 Task: Create new contact,   with mail id: 'Emma.Williams@Yahoo.com', first name: 'Emma', Last name: 'Williams', Job Title: Chief Operating Officer, Phone number (305) 555-3456. Change life cycle stage to  'Lead' and lead status to 'New'. Add new company to the associated contact: www.allstate.com and type: Vendor. Logged in from softage.4@softage.net
Action: Mouse moved to (85, 61)
Screenshot: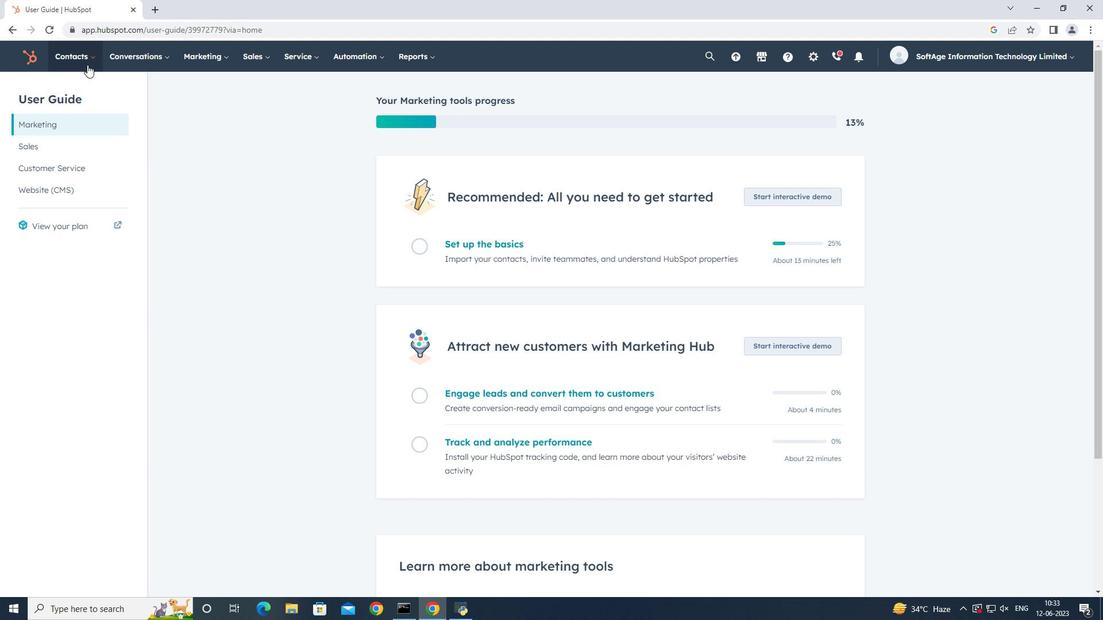 
Action: Mouse pressed left at (85, 61)
Screenshot: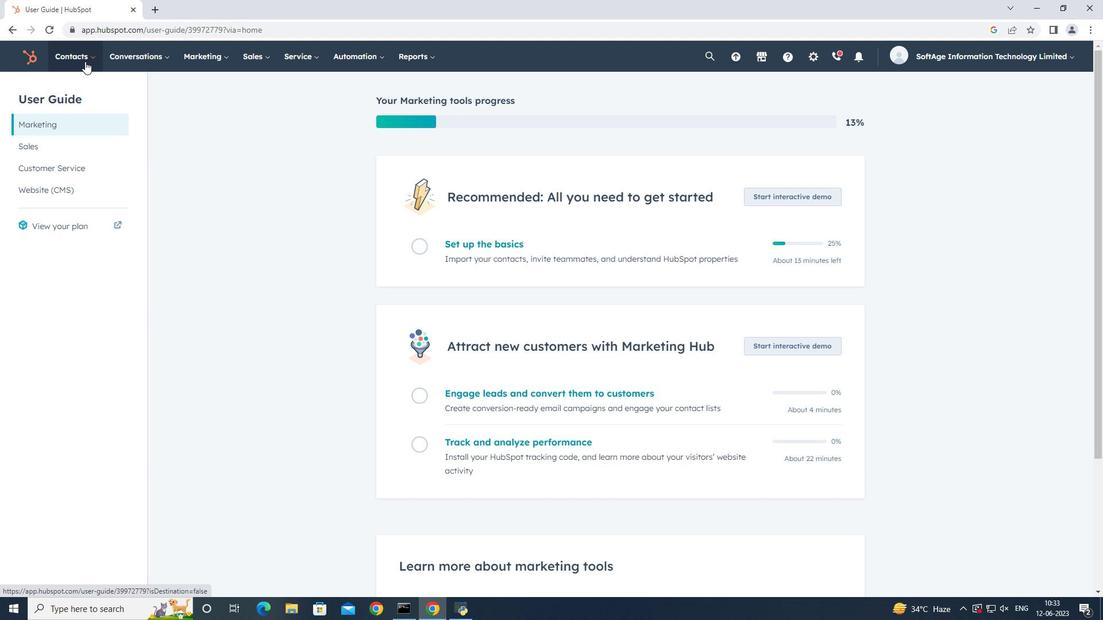 
Action: Mouse moved to (85, 87)
Screenshot: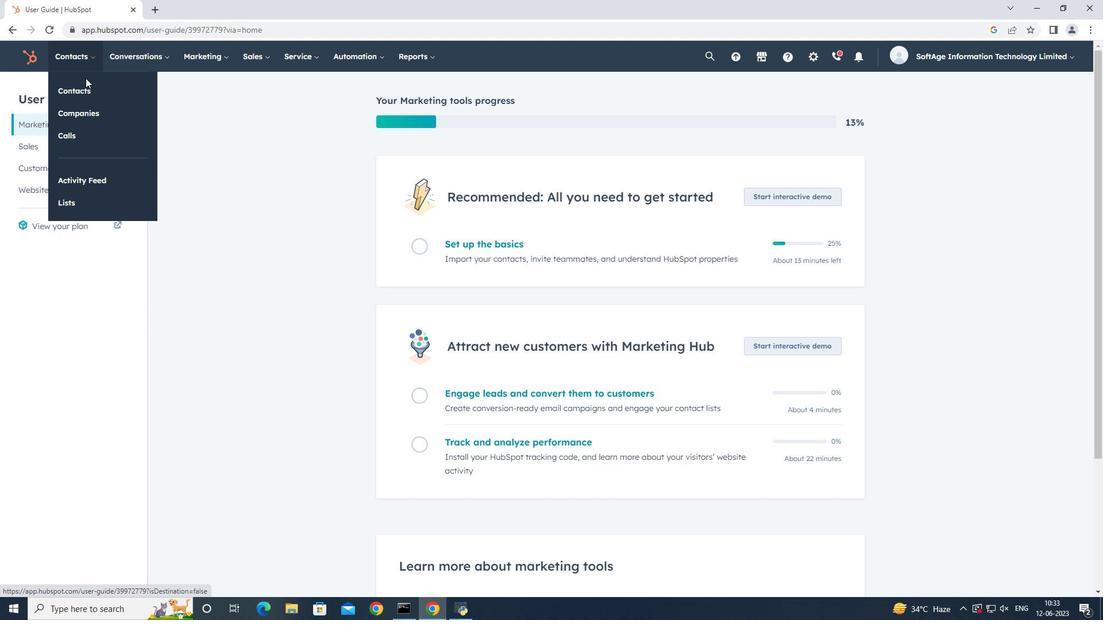 
Action: Mouse pressed left at (85, 87)
Screenshot: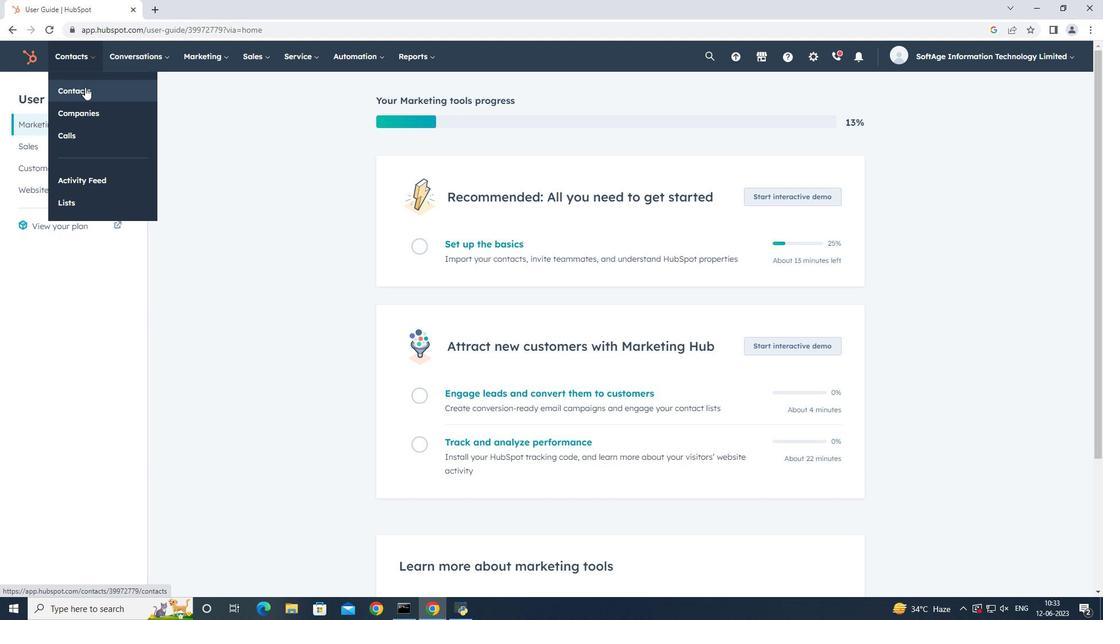 
Action: Mouse moved to (1034, 92)
Screenshot: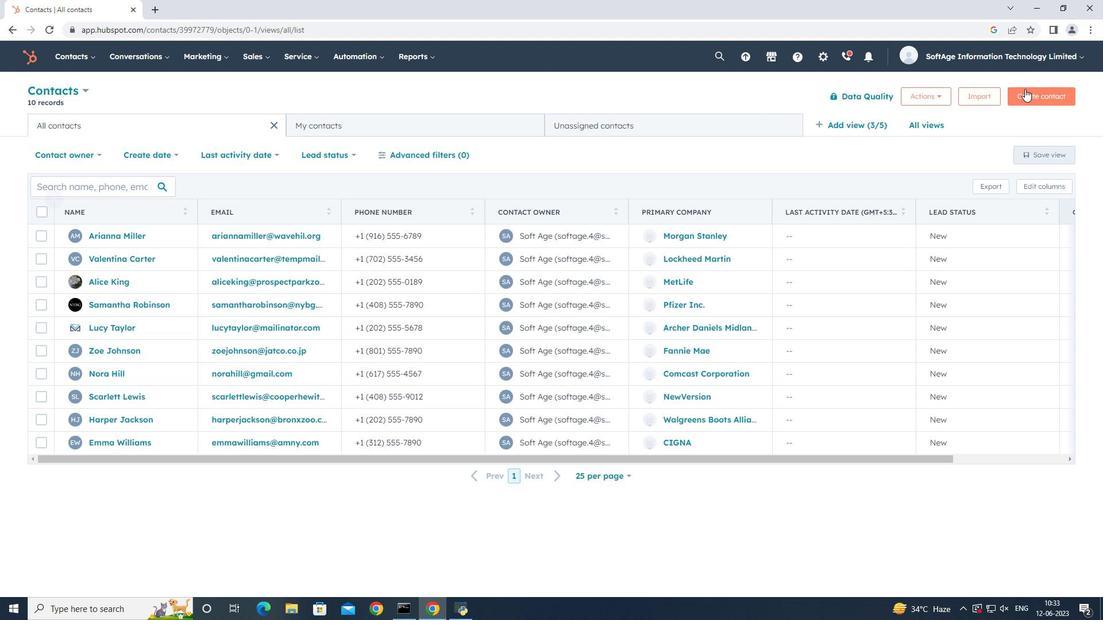 
Action: Mouse pressed left at (1034, 92)
Screenshot: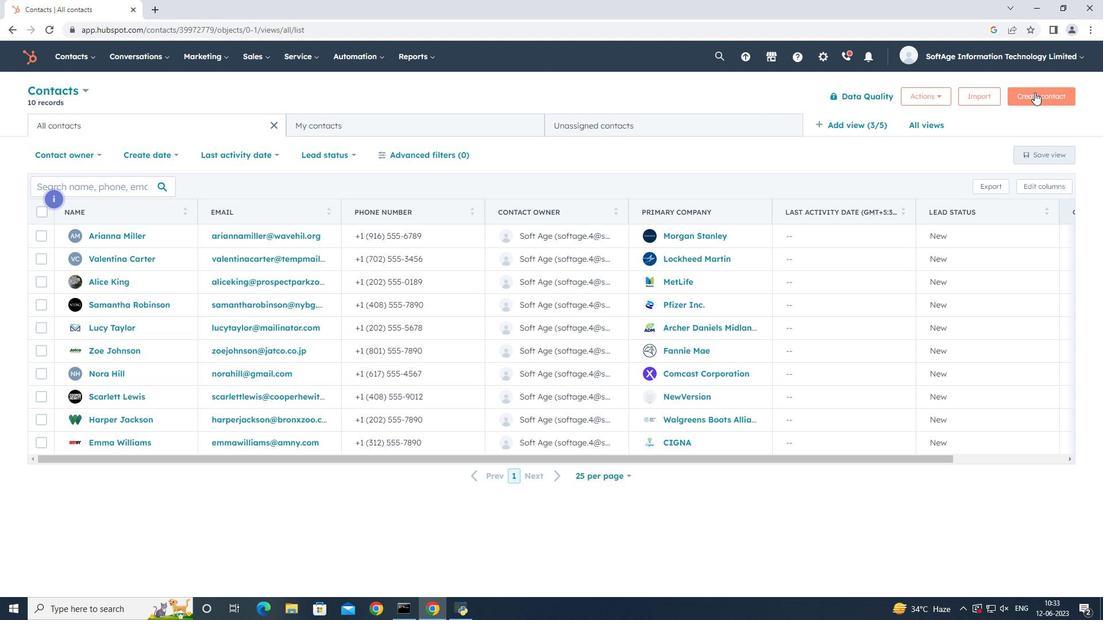 
Action: Mouse moved to (911, 148)
Screenshot: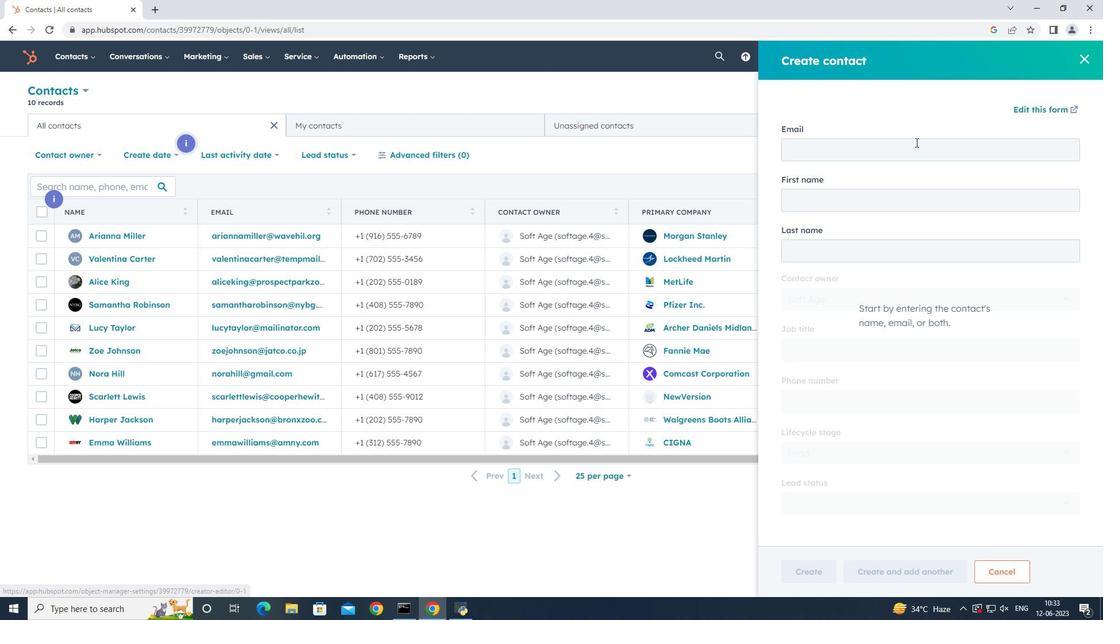 
Action: Mouse pressed left at (911, 148)
Screenshot: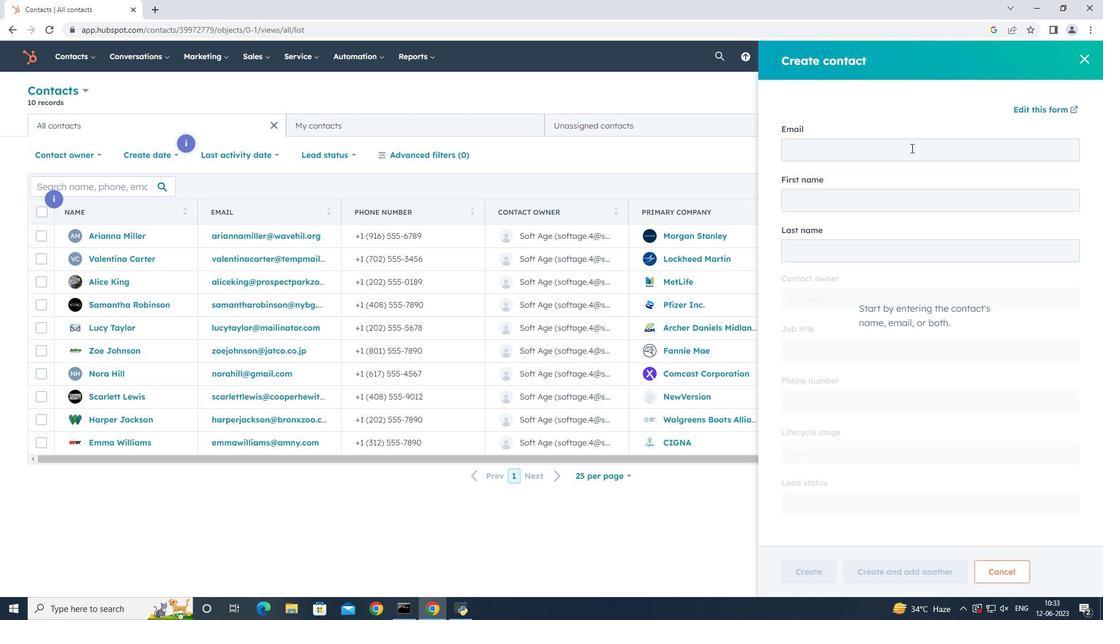 
Action: Key pressed <Key.shift>Emma.<Key.shift>Williams<Key.shift>@<Key.shift><Key.shift><Key.shift><Key.shift>Yahoo.com<Key.tab><Key.shift><Key.shift><Key.shift><Key.shift><Key.shift><Key.shift><Key.shift><Key.shift><Key.shift><Key.shift><Key.shift><Key.shift><Key.shift><Key.shift><Key.shift><Key.shift><Key.shift><Key.shift><Key.shift><Key.shift><Key.shift><Key.shift>Emma<Key.tab><Key.shift><Key.shift><Key.shift><Key.shift><Key.shift><Key.shift><Key.shift><Key.shift><Key.shift><Key.shift><Key.shift><Key.shift><Key.shift><Key.shift><Key.shift><Key.shift><Key.shift><Key.shift><Key.shift><Key.shift><Key.shift><Key.shift><Key.shift><Key.shift><Key.shift><Key.shift><Key.shift><Key.shift><Key.shift><Key.shift><Key.shift><Key.shift>Williams
Screenshot: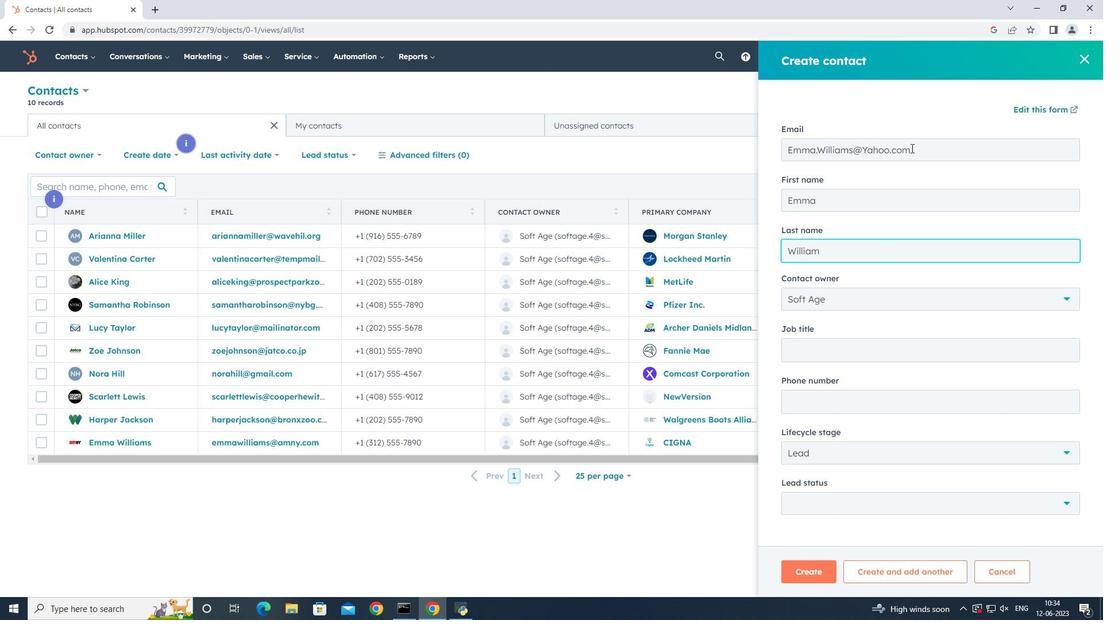 
Action: Mouse moved to (937, 350)
Screenshot: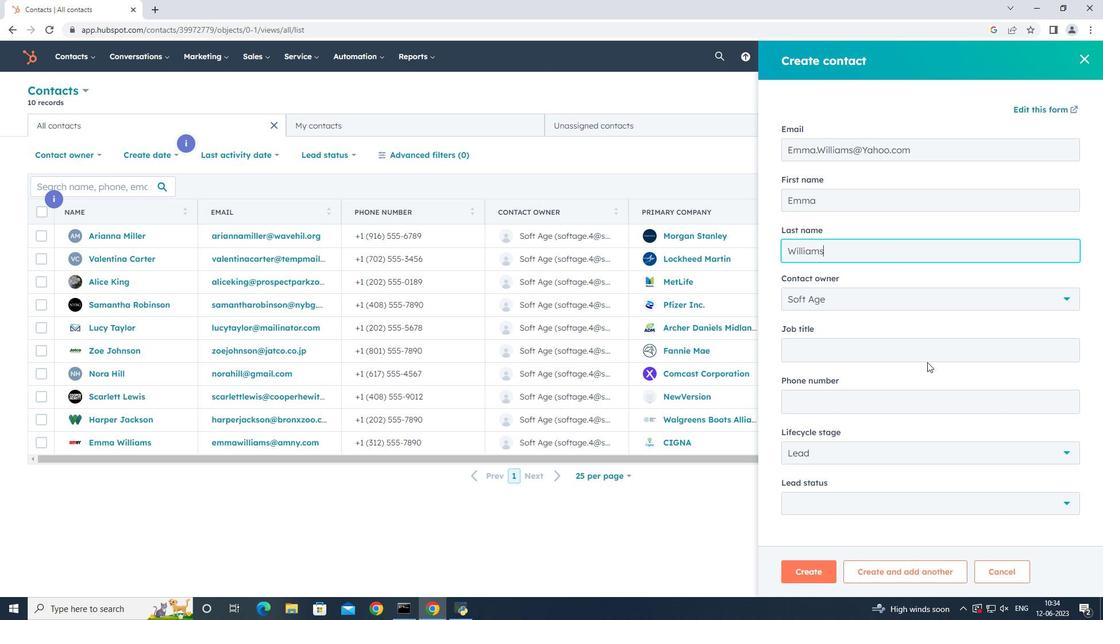 
Action: Mouse pressed left at (937, 350)
Screenshot: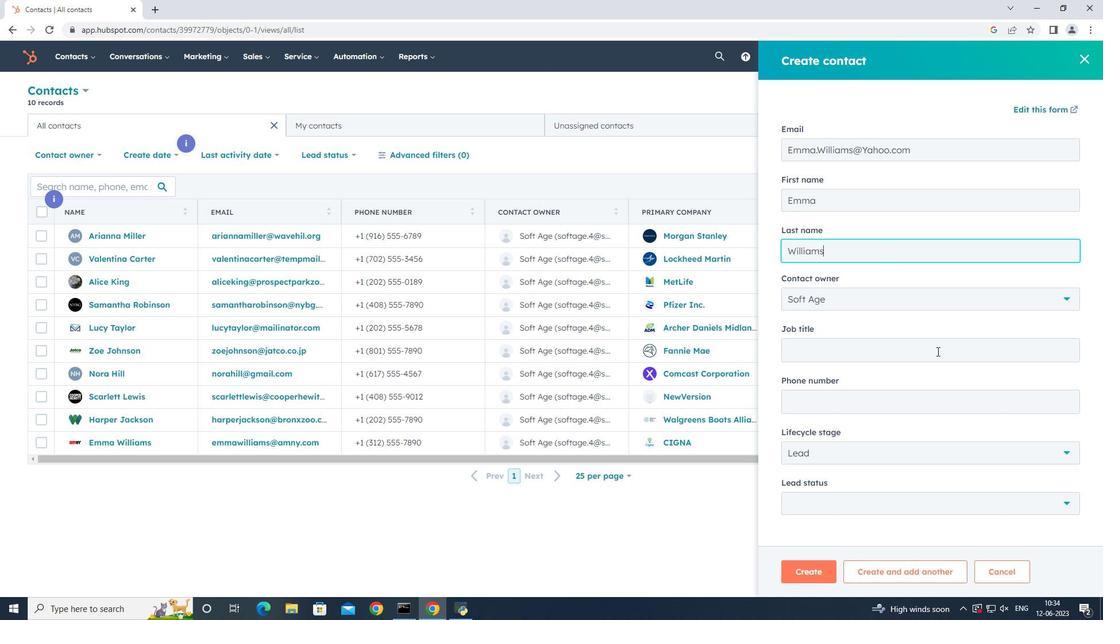 
Action: Key pressed <Key.shift><Key.shift><Key.shift><Key.shift><Key.shift><Key.shift><Key.shift><Key.shift><Key.shift><Key.shift><Key.shift><Key.shift><Key.shift><Key.shift><Key.shift>Chief<Key.space><Key.shift_r><Key.shift_r><Key.shift_r><Key.shift_r><Key.shift_r><Key.shift_r><Key.shift_r><Key.shift_r><Key.shift_r><Key.shift_r><Key.shift_r><Key.shift_r>Operating<Key.space><Key.shift_r><Key.shift_r><Key.shift_r><Key.shift_r><Key.shift_r><Key.shift_r><Key.shift_r><Key.shift_r><Key.shift_r><Key.shift_r><Key.shift_r><Key.shift_r><Key.shift_r><Key.shift_r><Key.shift_r>Officer
Screenshot: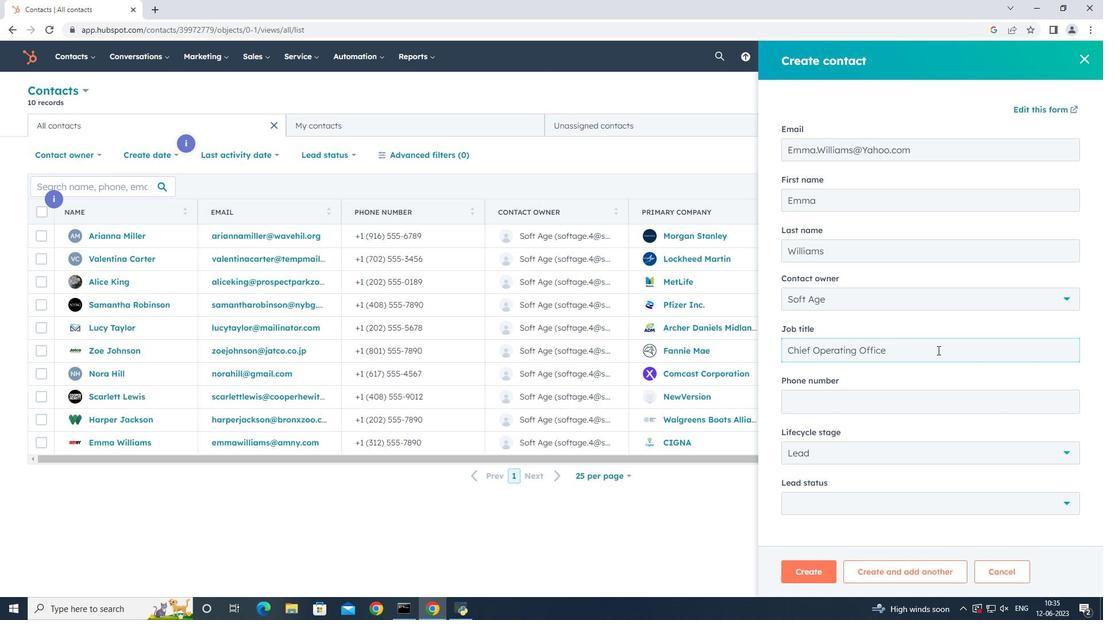 
Action: Mouse moved to (922, 394)
Screenshot: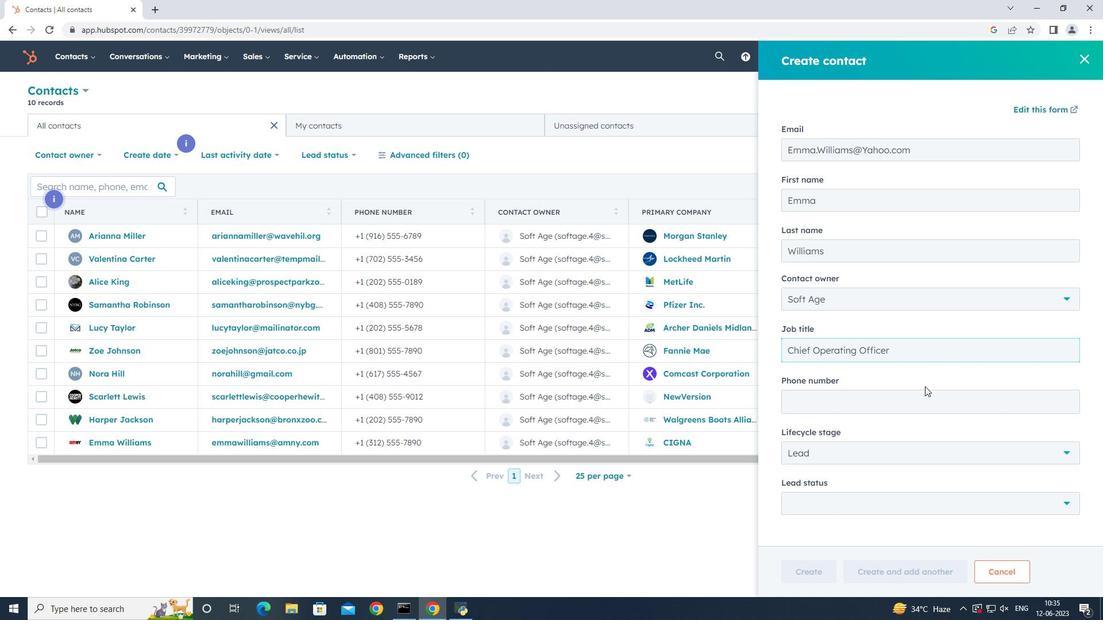 
Action: Mouse pressed left at (922, 394)
Screenshot: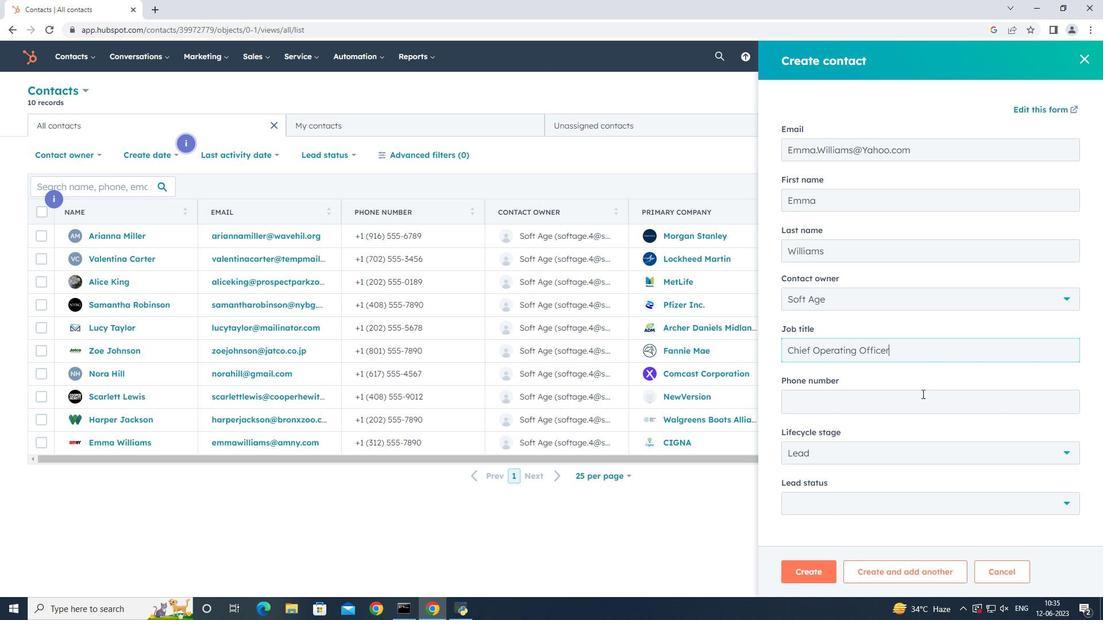 
Action: Key pressed 3055553456
Screenshot: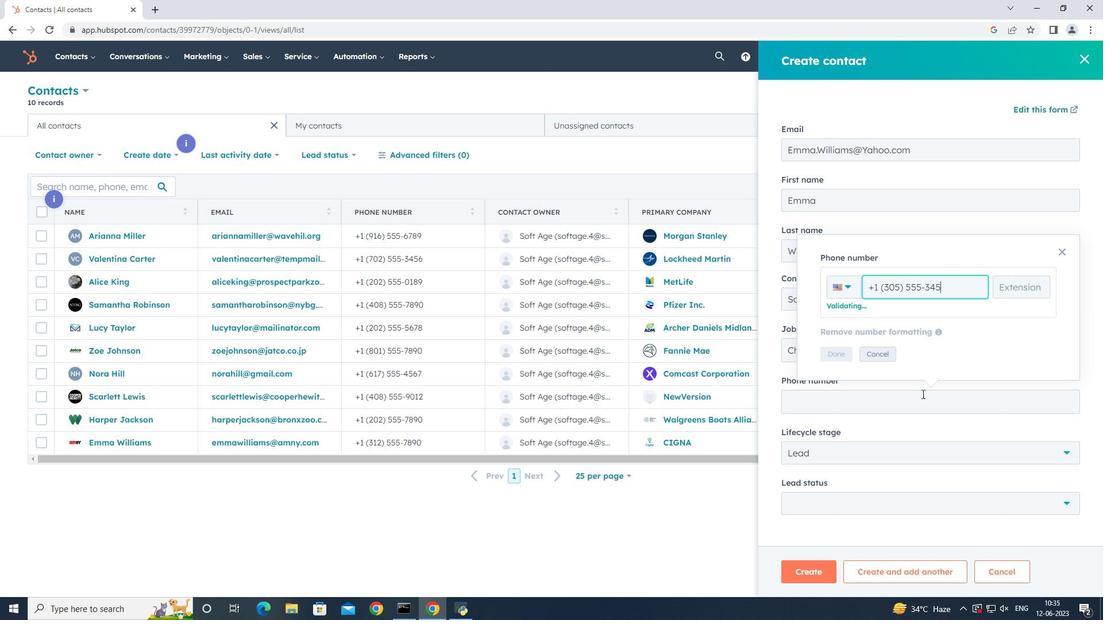 
Action: Mouse moved to (835, 351)
Screenshot: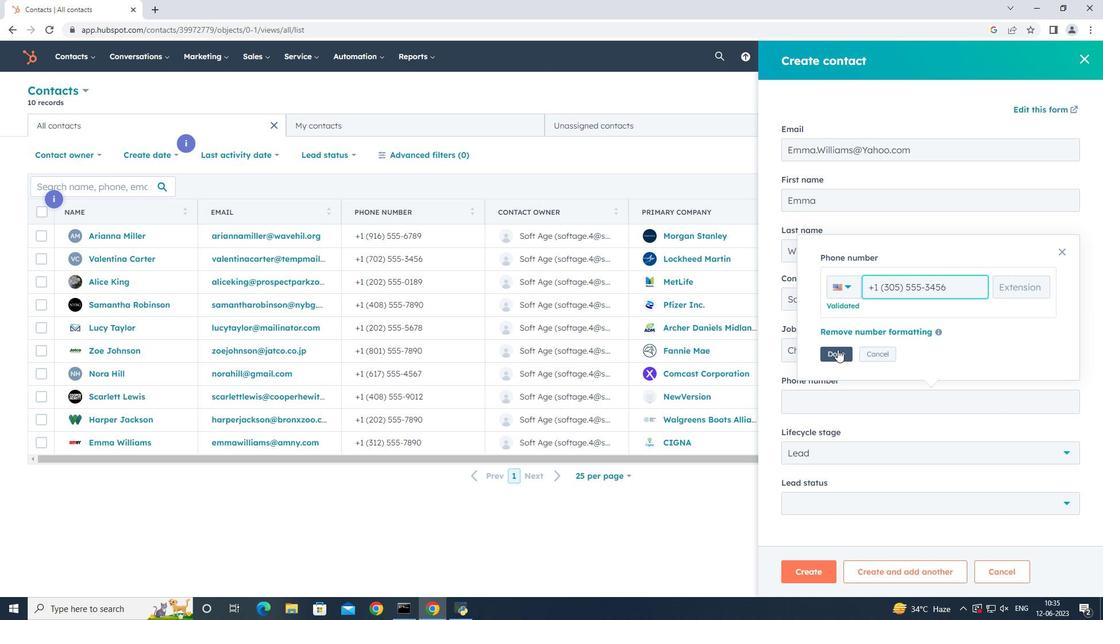 
Action: Mouse pressed left at (835, 351)
Screenshot: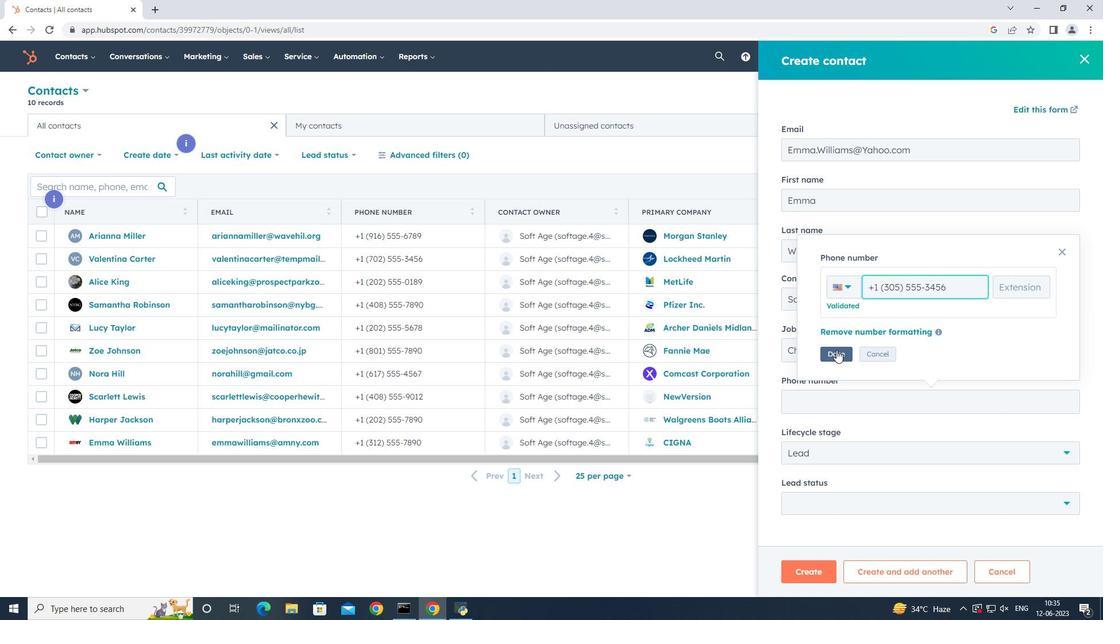
Action: Mouse moved to (917, 460)
Screenshot: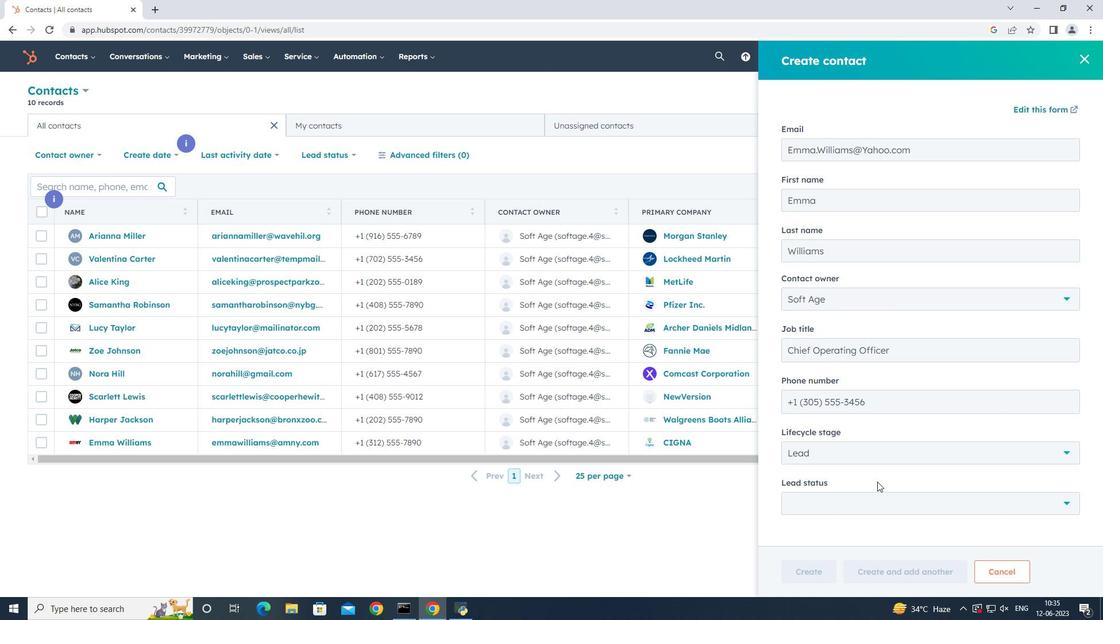 
Action: Mouse pressed left at (917, 460)
Screenshot: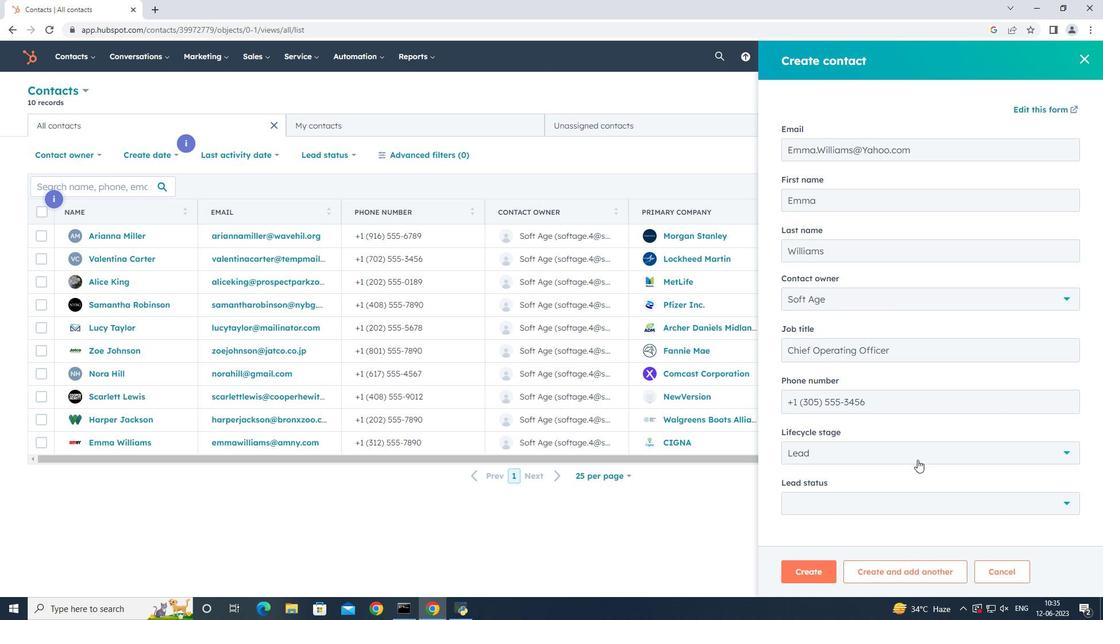
Action: Mouse moved to (912, 350)
Screenshot: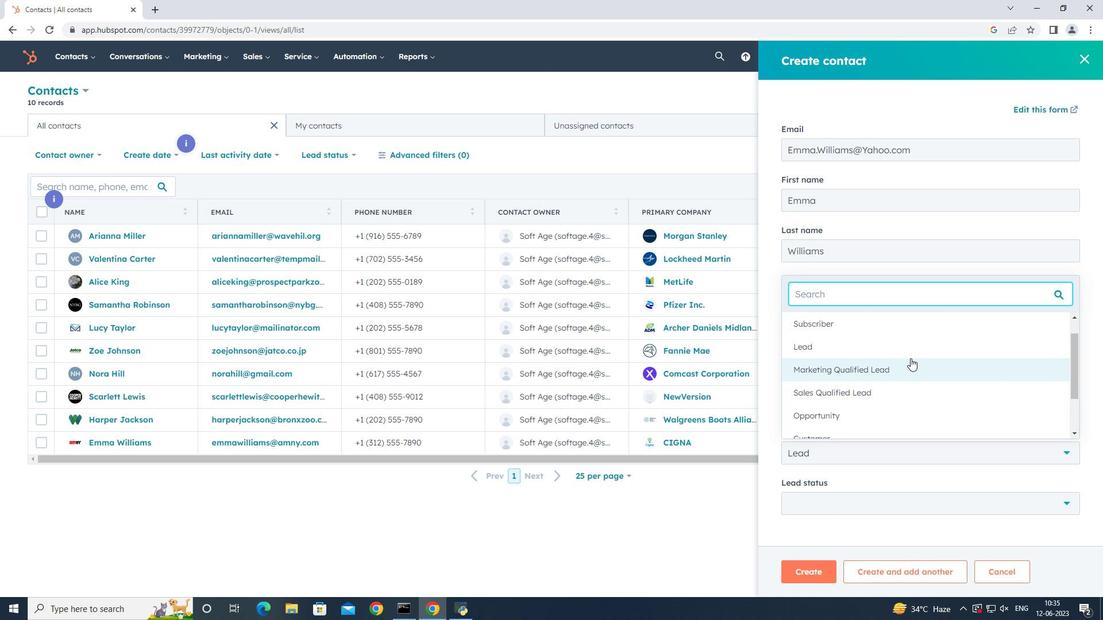 
Action: Mouse pressed left at (912, 350)
Screenshot: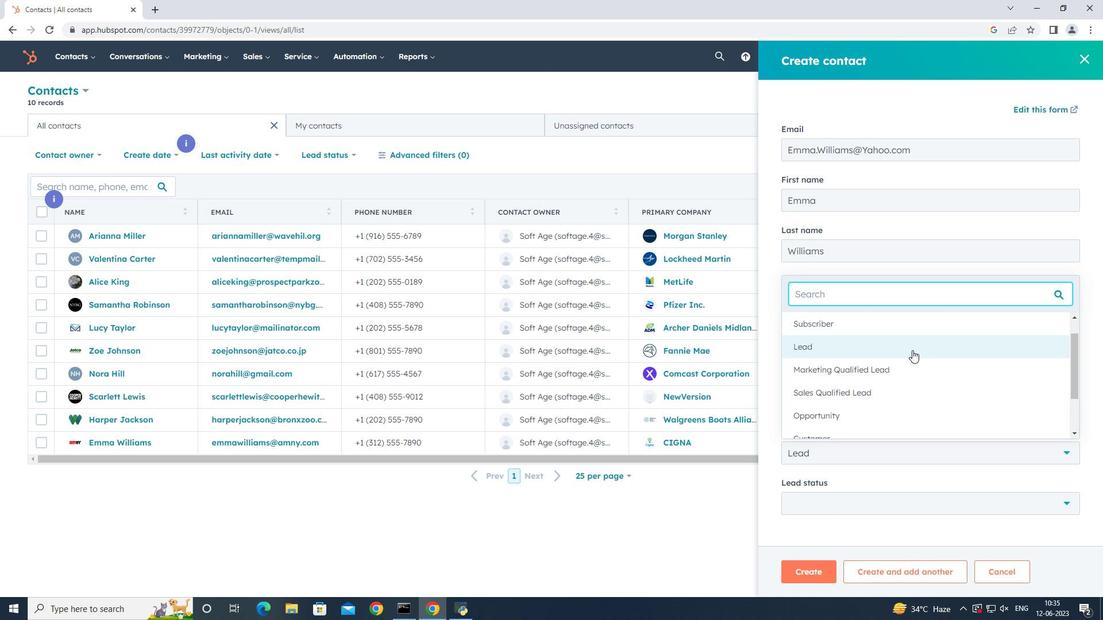 
Action: Mouse moved to (888, 522)
Screenshot: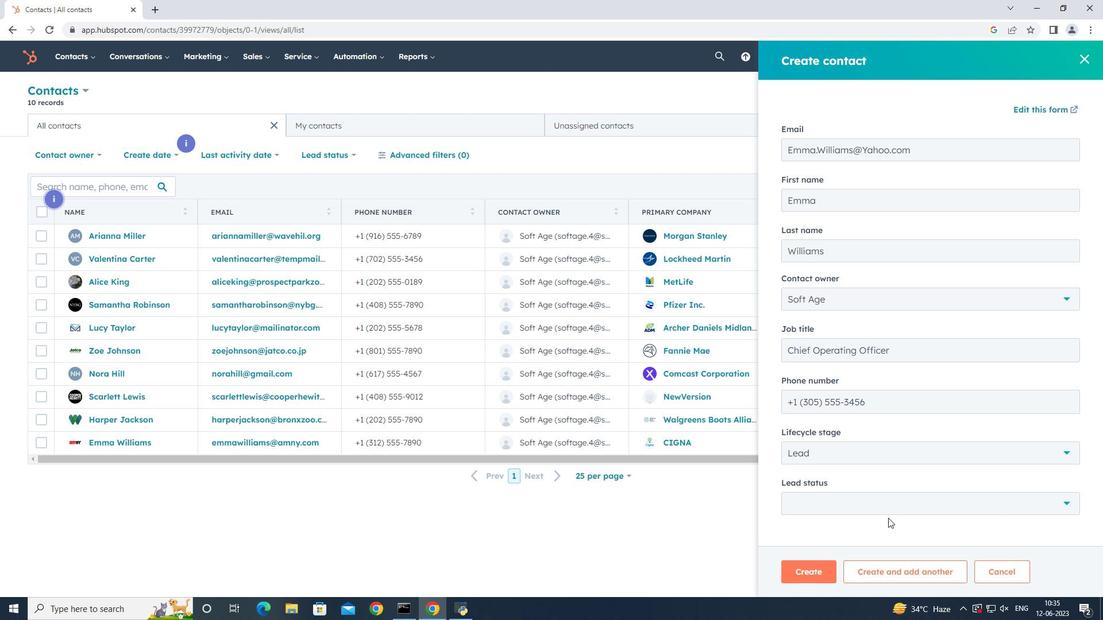 
Action: Mouse pressed left at (888, 522)
Screenshot: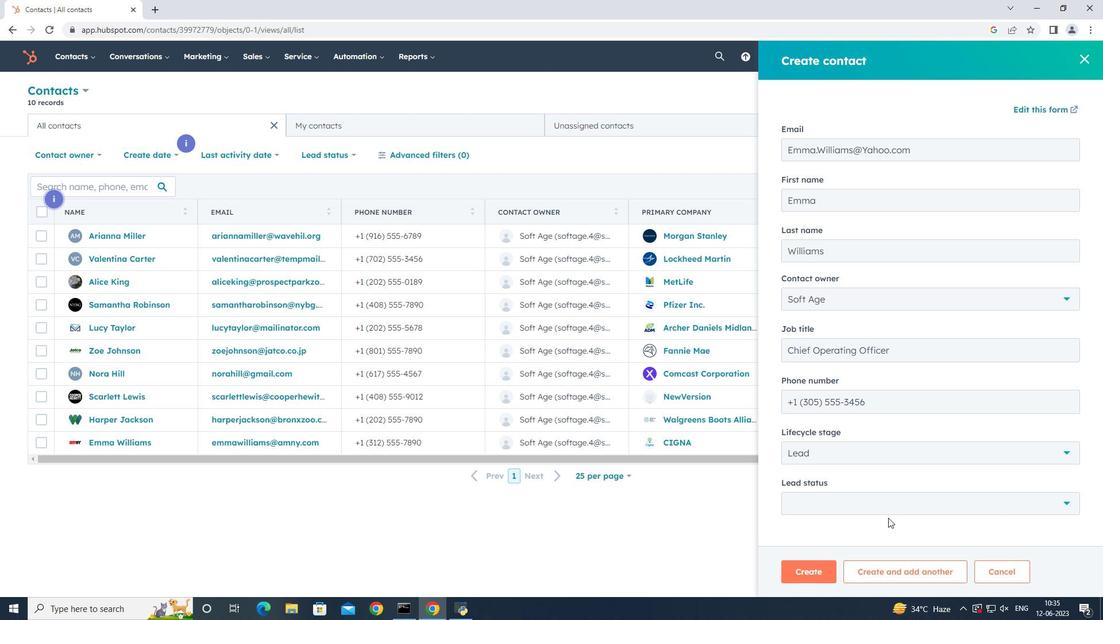 
Action: Mouse moved to (901, 503)
Screenshot: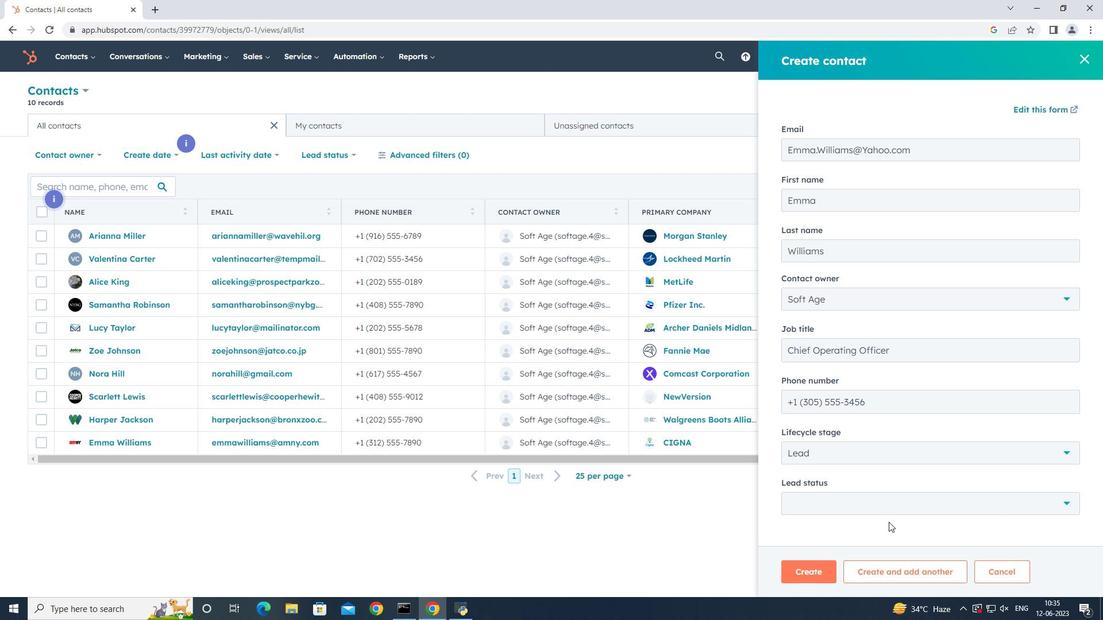 
Action: Mouse pressed left at (901, 503)
Screenshot: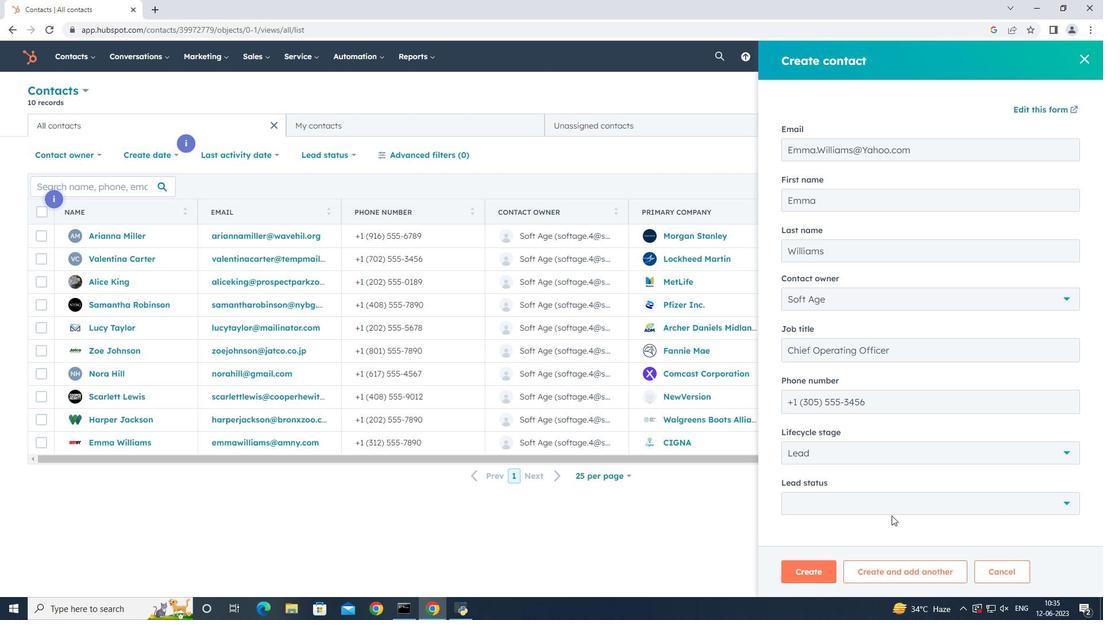 
Action: Mouse moved to (909, 394)
Screenshot: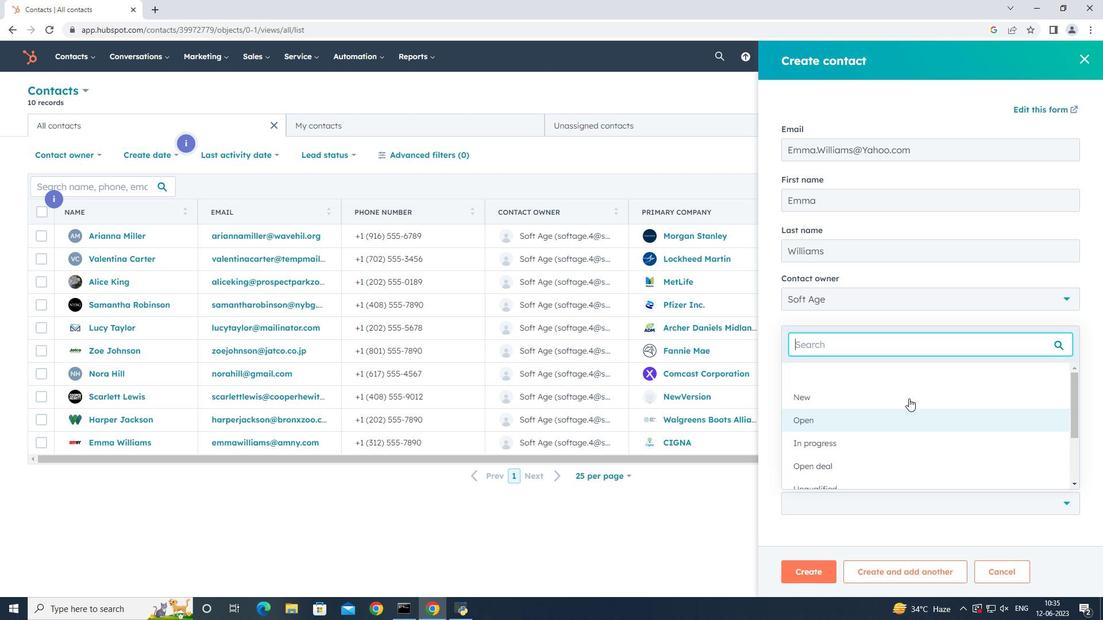 
Action: Mouse pressed left at (909, 394)
Screenshot: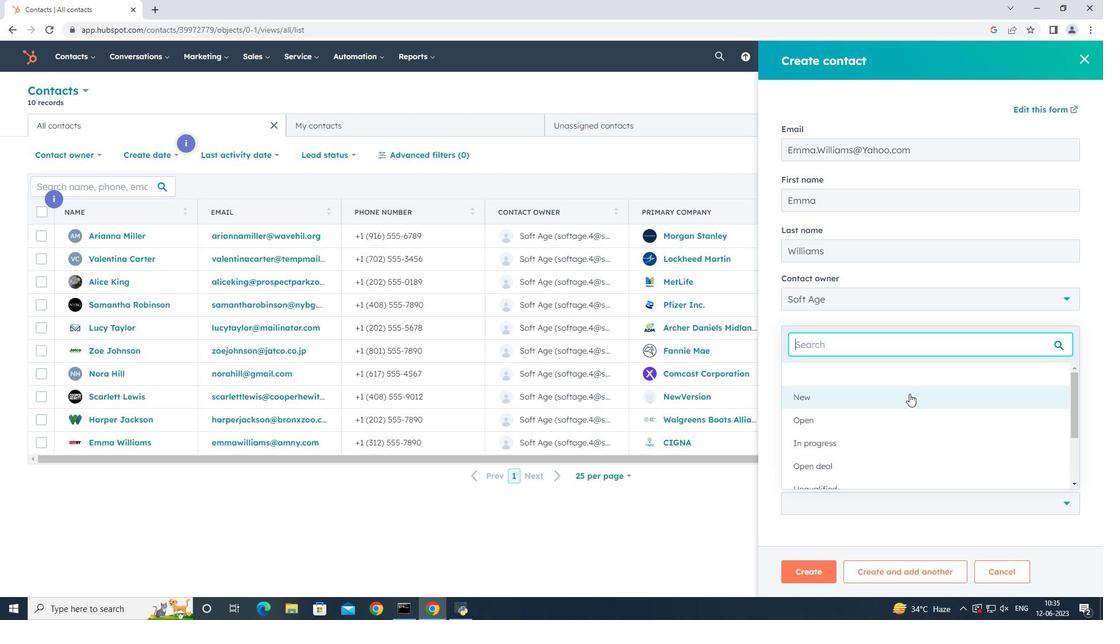 
Action: Mouse moved to (822, 567)
Screenshot: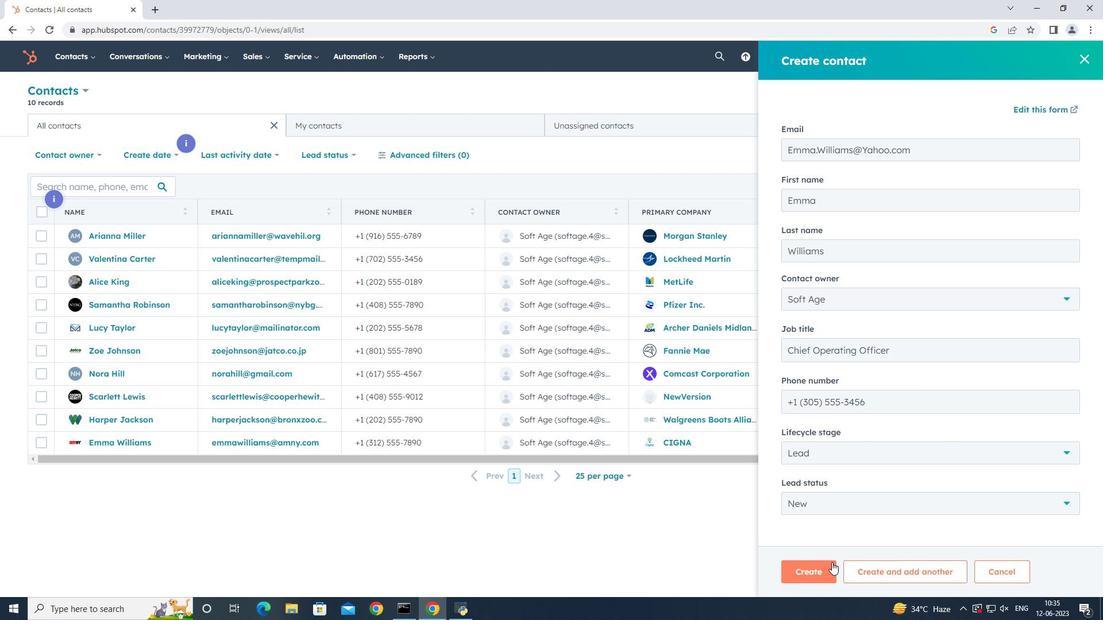 
Action: Mouse pressed left at (822, 567)
Screenshot: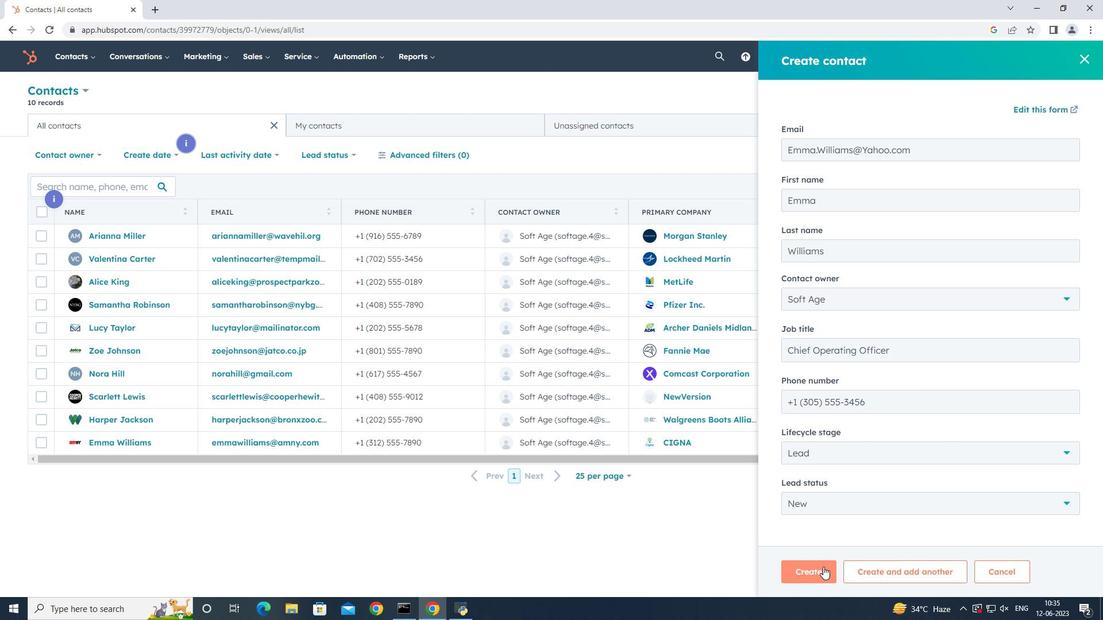 
Action: Mouse moved to (782, 366)
Screenshot: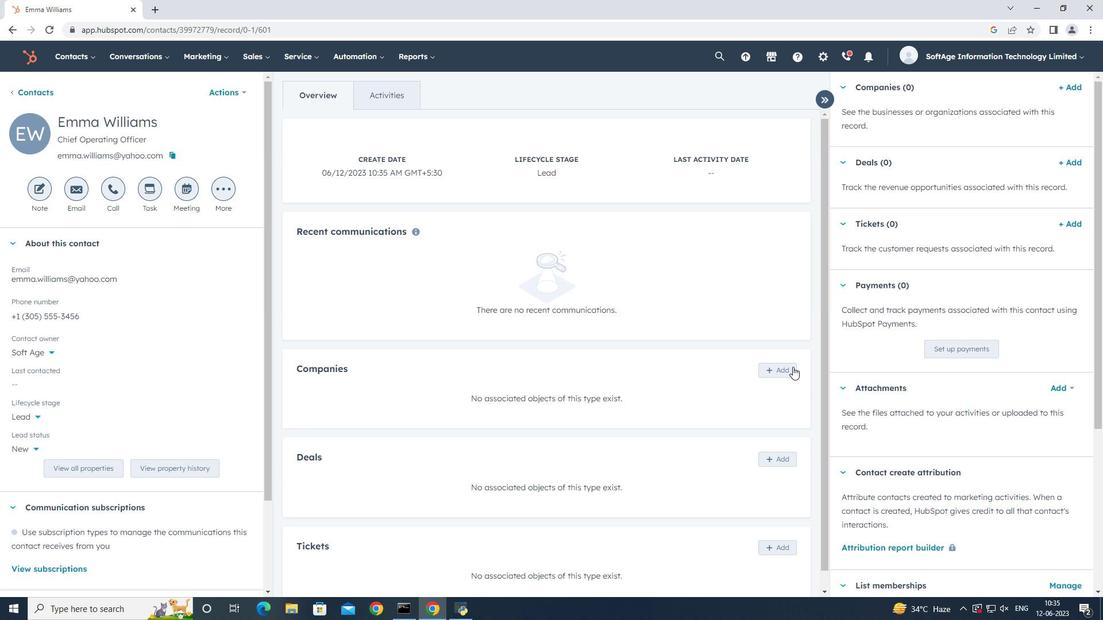 
Action: Mouse pressed left at (782, 366)
Screenshot: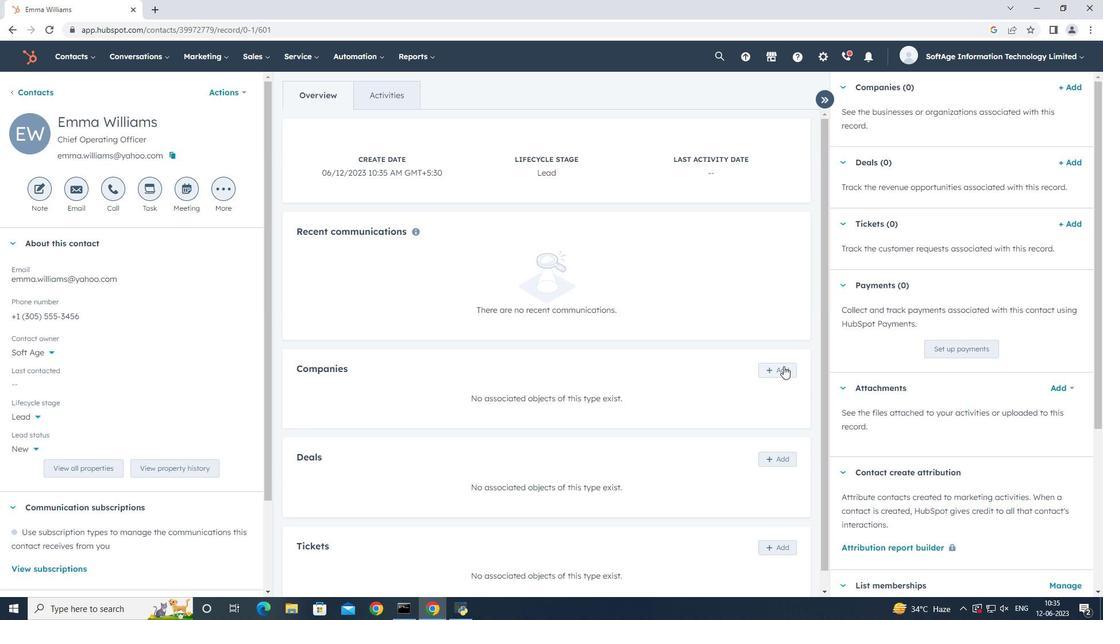 
Action: Mouse moved to (855, 120)
Screenshot: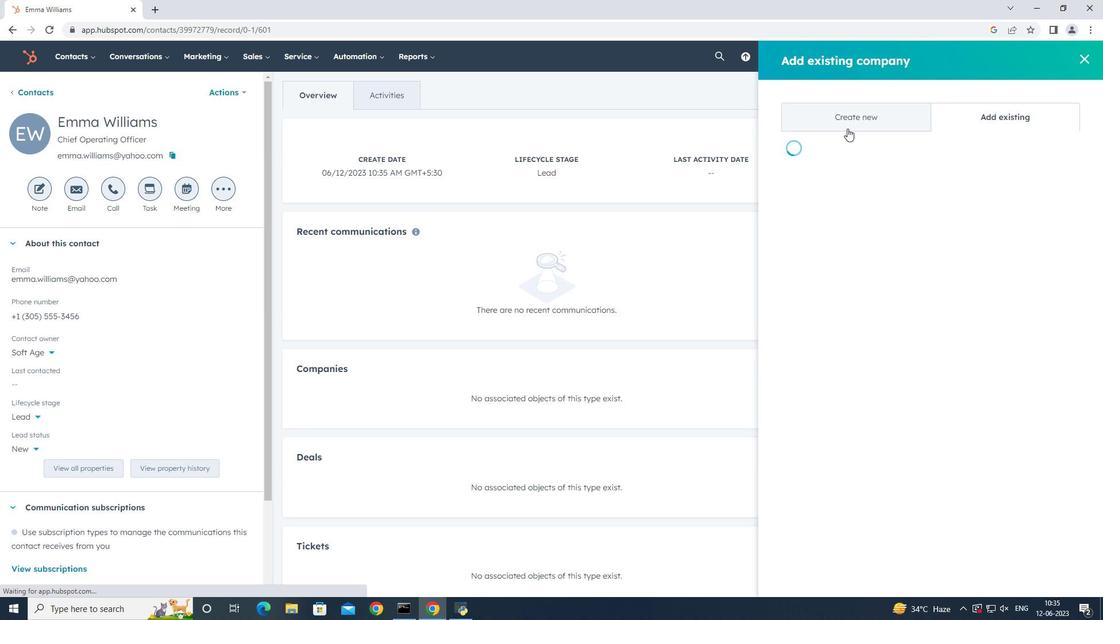 
Action: Mouse pressed left at (855, 120)
Screenshot: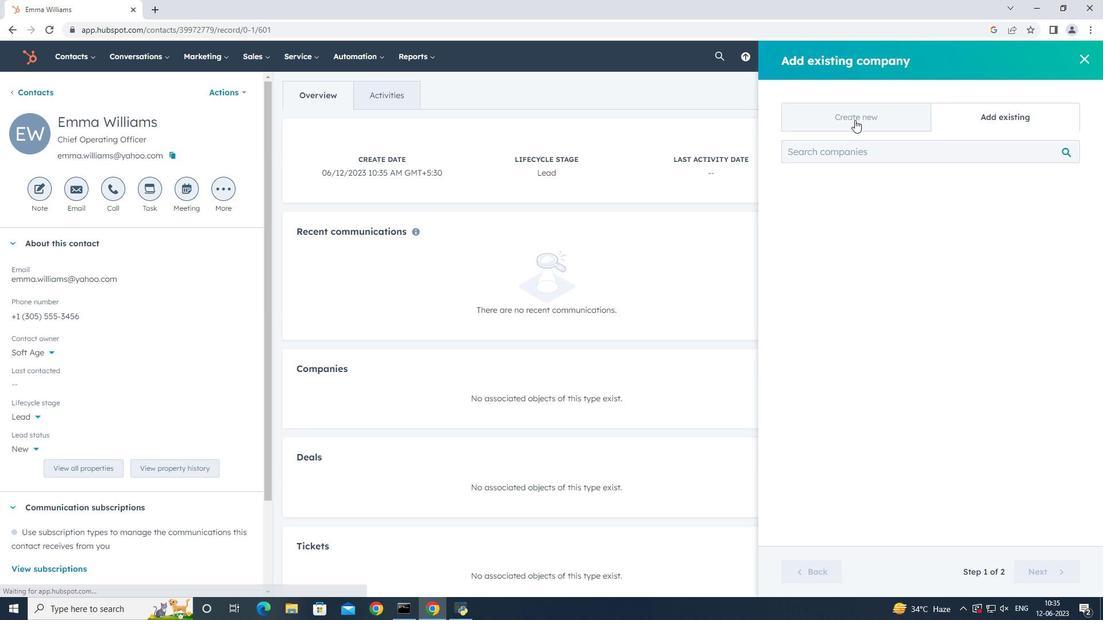 
Action: Mouse moved to (859, 152)
Screenshot: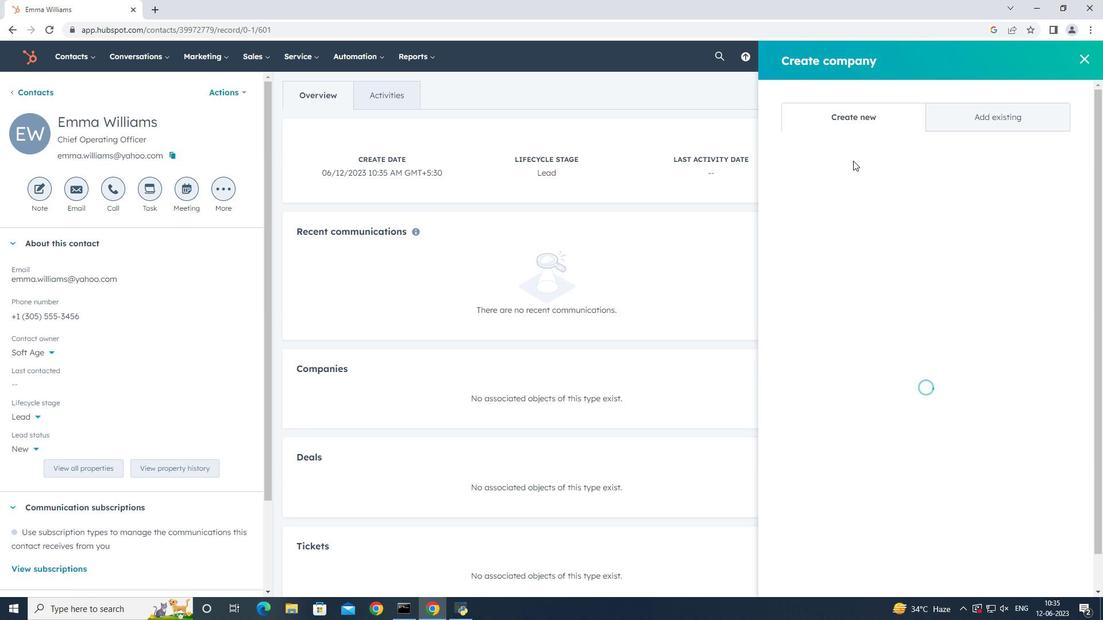 
Action: Mouse pressed left at (859, 152)
Screenshot: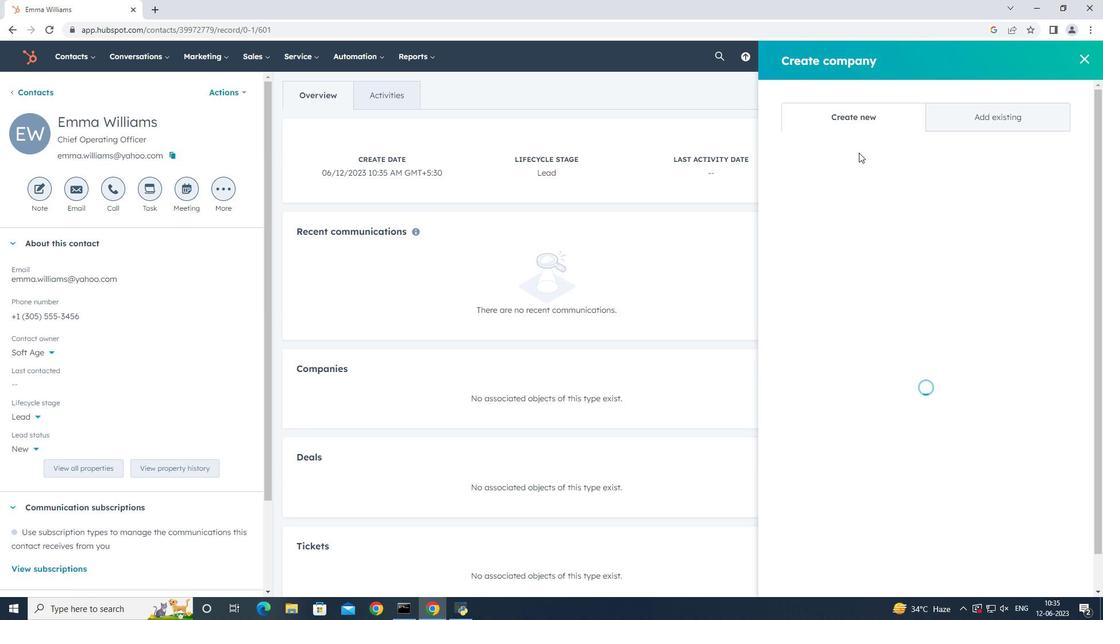 
Action: Mouse moved to (860, 185)
Screenshot: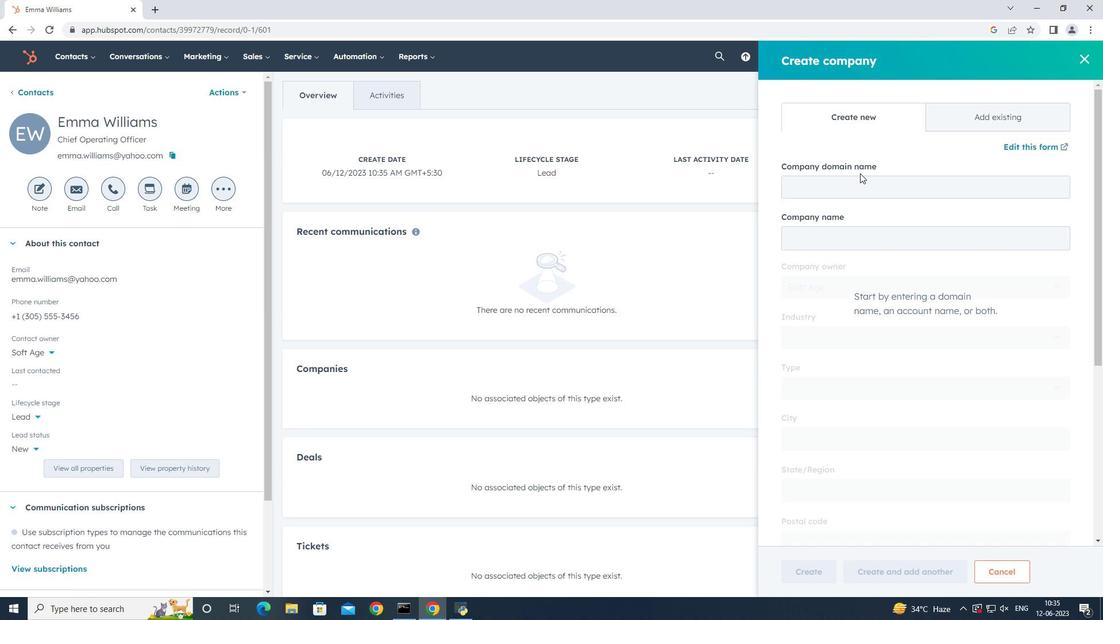 
Action: Mouse pressed left at (860, 185)
Screenshot: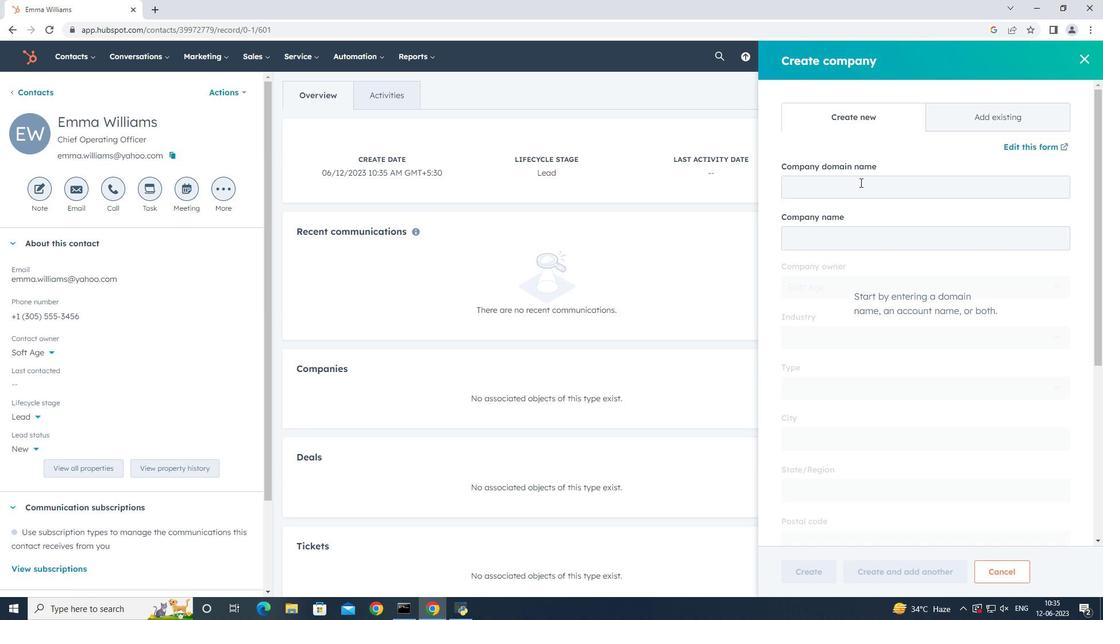 
Action: Key pressed www.allastate.cm<Key.backspace>om
Screenshot: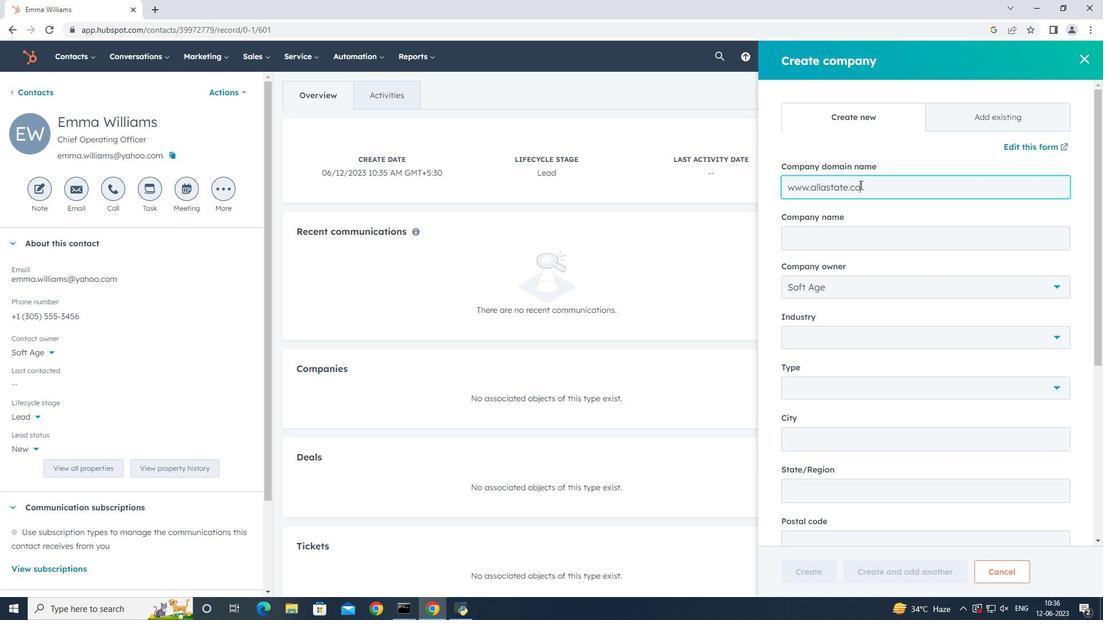 
Action: Mouse moved to (857, 394)
Screenshot: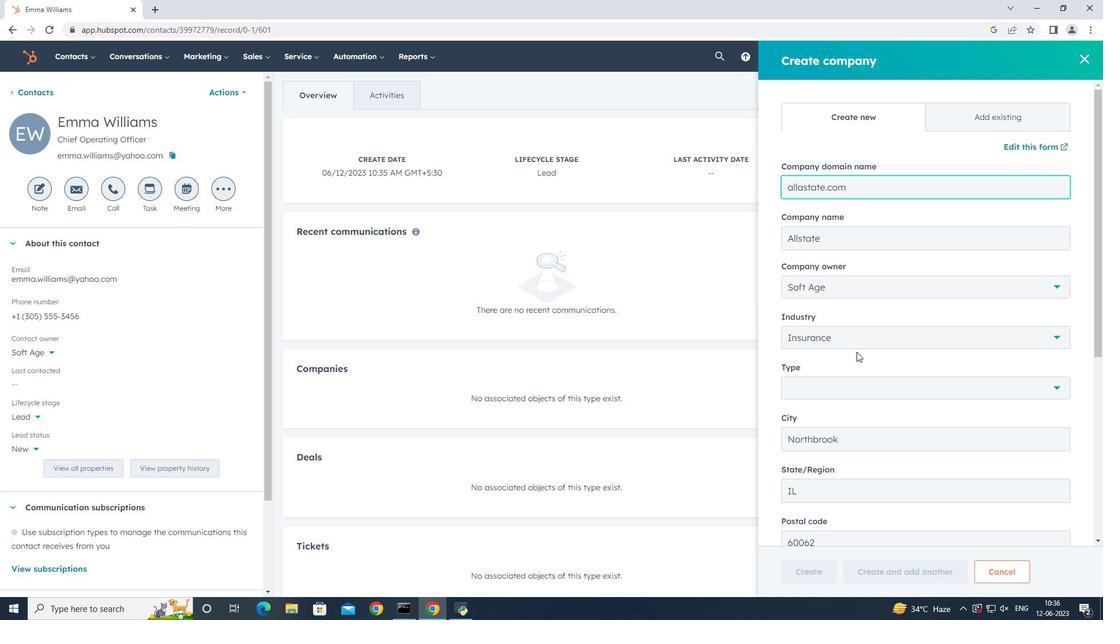 
Action: Mouse pressed left at (857, 394)
Screenshot: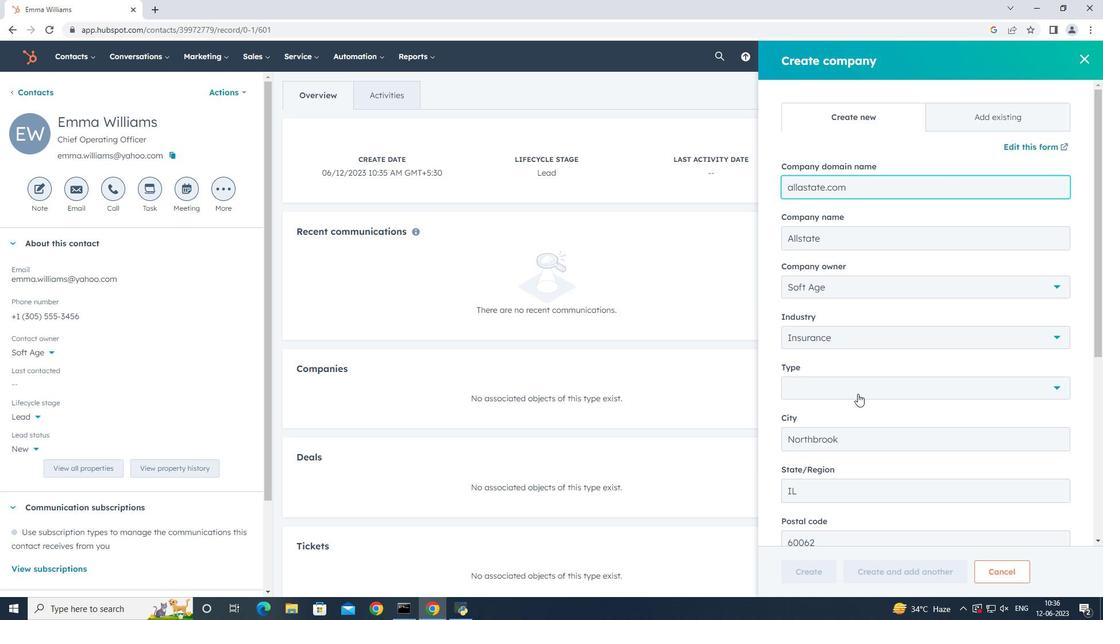 
Action: Mouse moved to (870, 503)
Screenshot: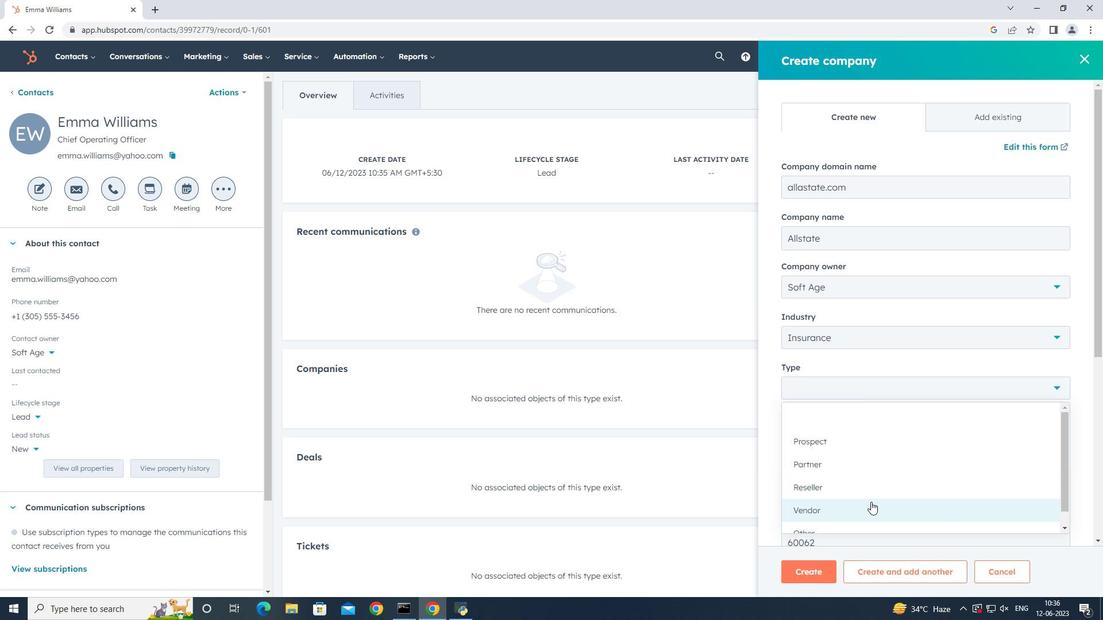 
Action: Mouse pressed left at (870, 503)
Screenshot: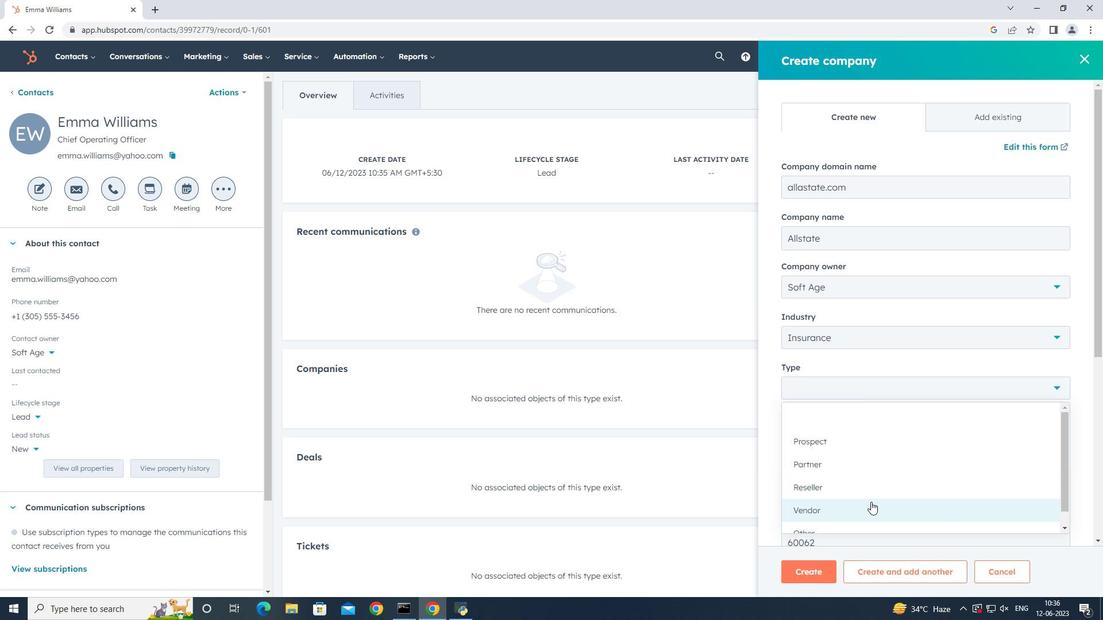 
Action: Mouse moved to (887, 474)
Screenshot: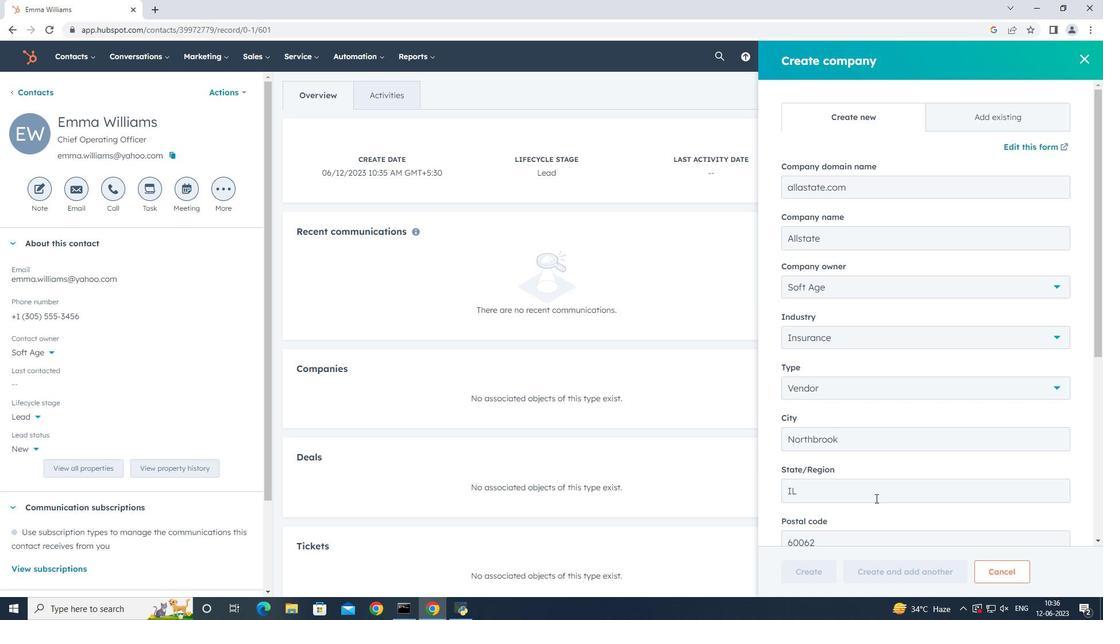 
Action: Mouse scrolled (887, 474) with delta (0, 0)
Screenshot: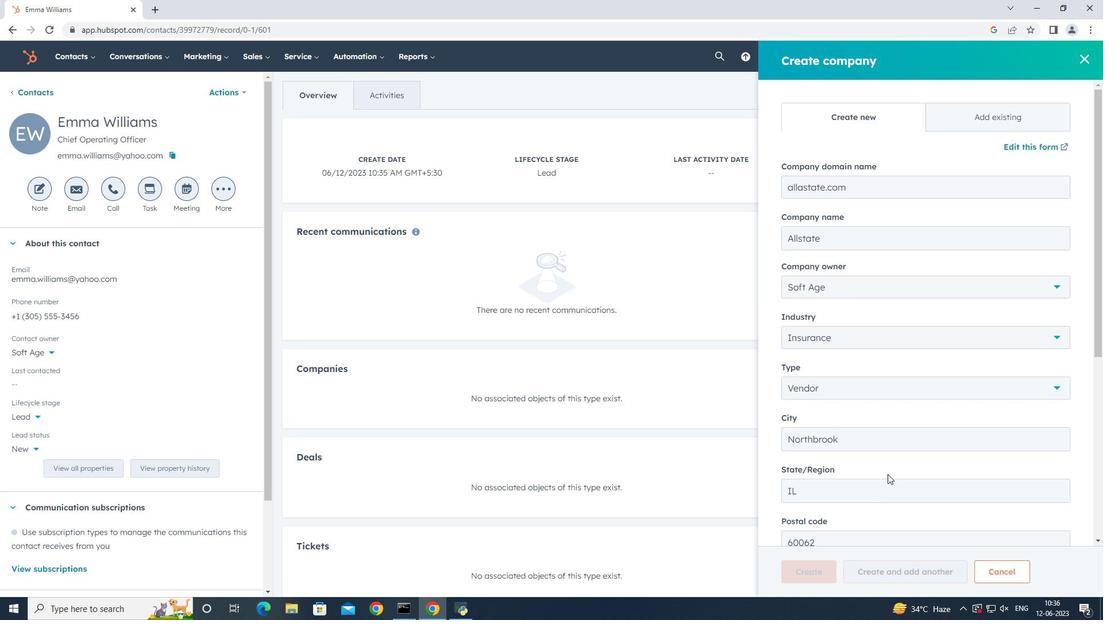 
Action: Mouse scrolled (887, 474) with delta (0, 0)
Screenshot: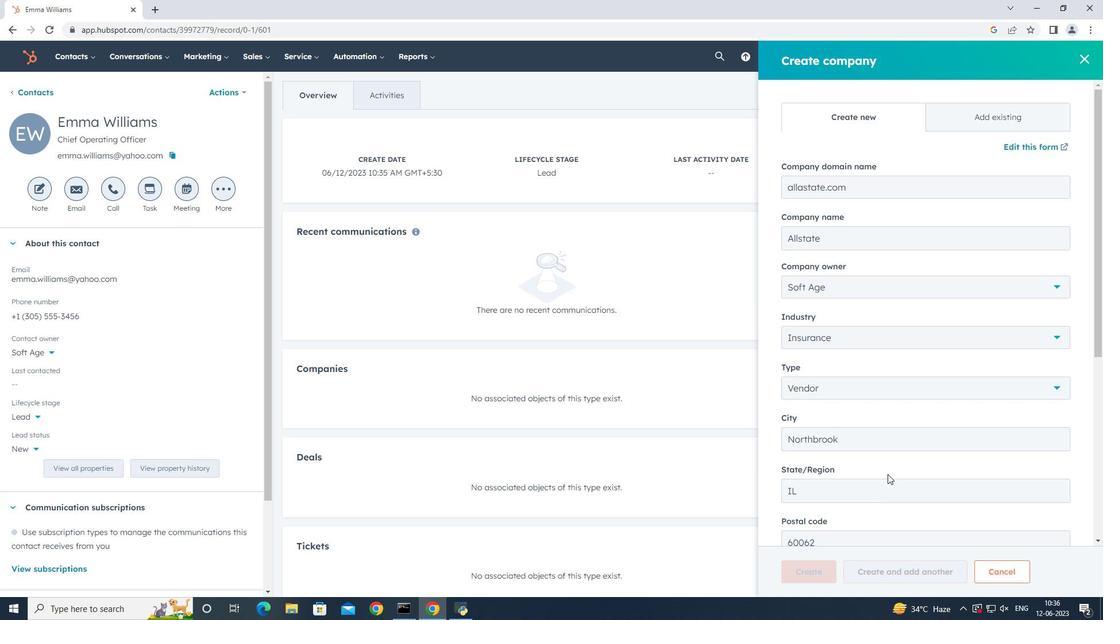 
Action: Mouse scrolled (887, 474) with delta (0, 0)
Screenshot: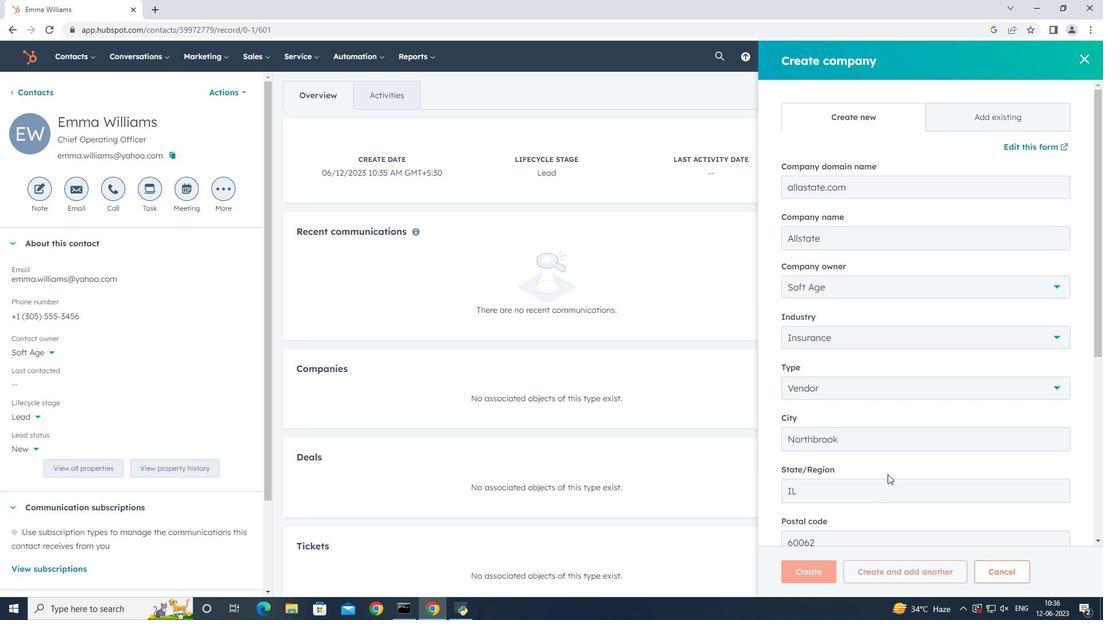 
Action: Mouse scrolled (887, 474) with delta (0, 0)
Screenshot: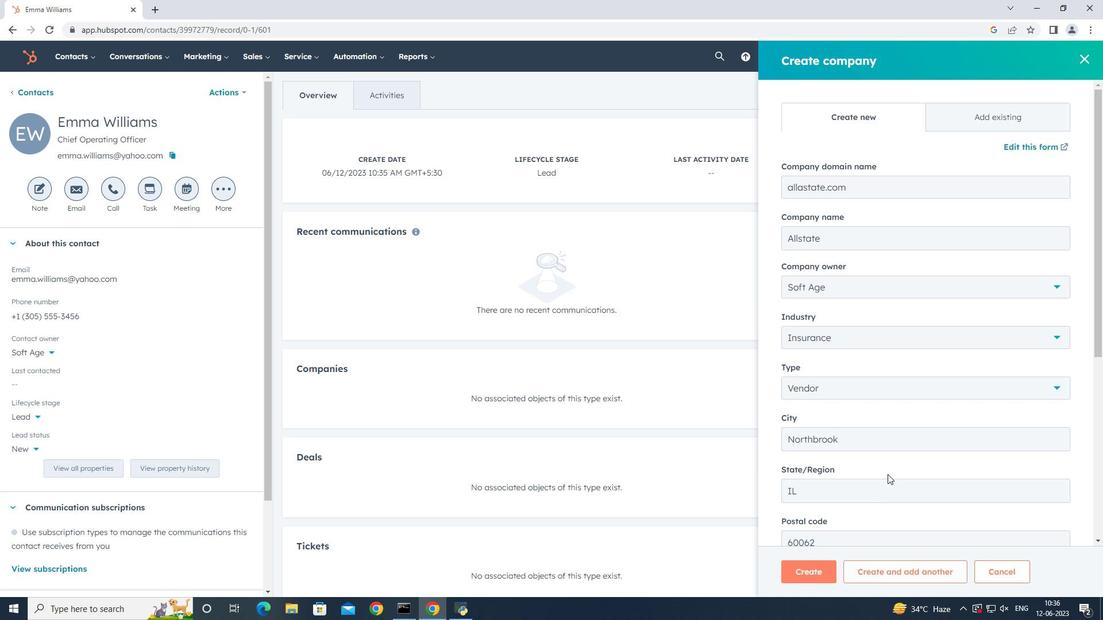 
Action: Mouse scrolled (887, 474) with delta (0, 0)
Screenshot: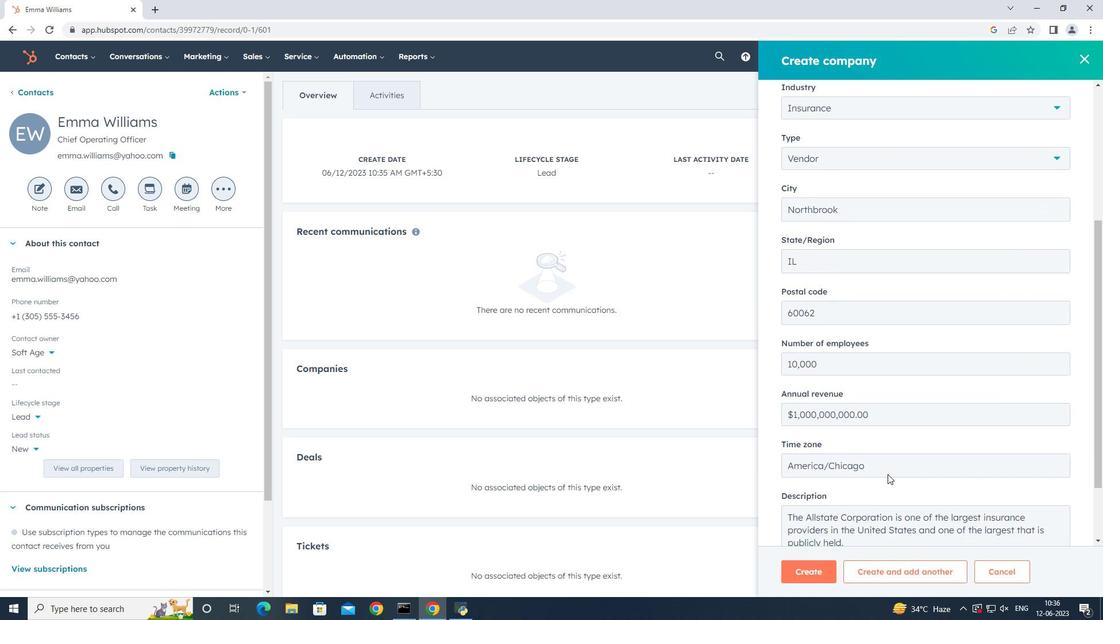 
Action: Mouse scrolled (887, 474) with delta (0, 0)
Screenshot: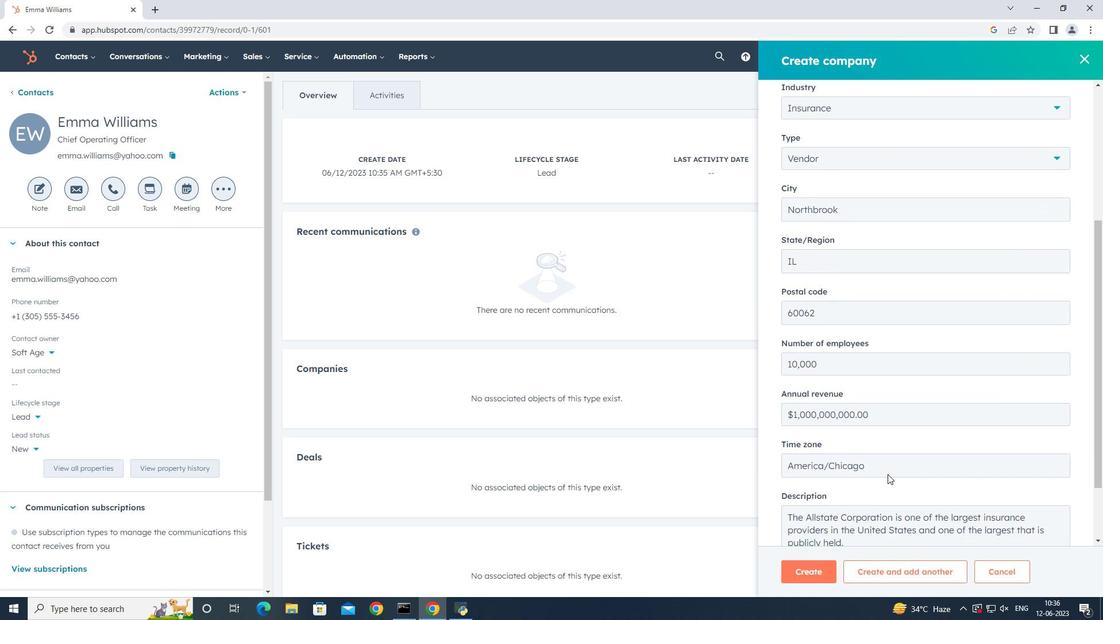 
Action: Mouse scrolled (887, 474) with delta (0, 0)
Screenshot: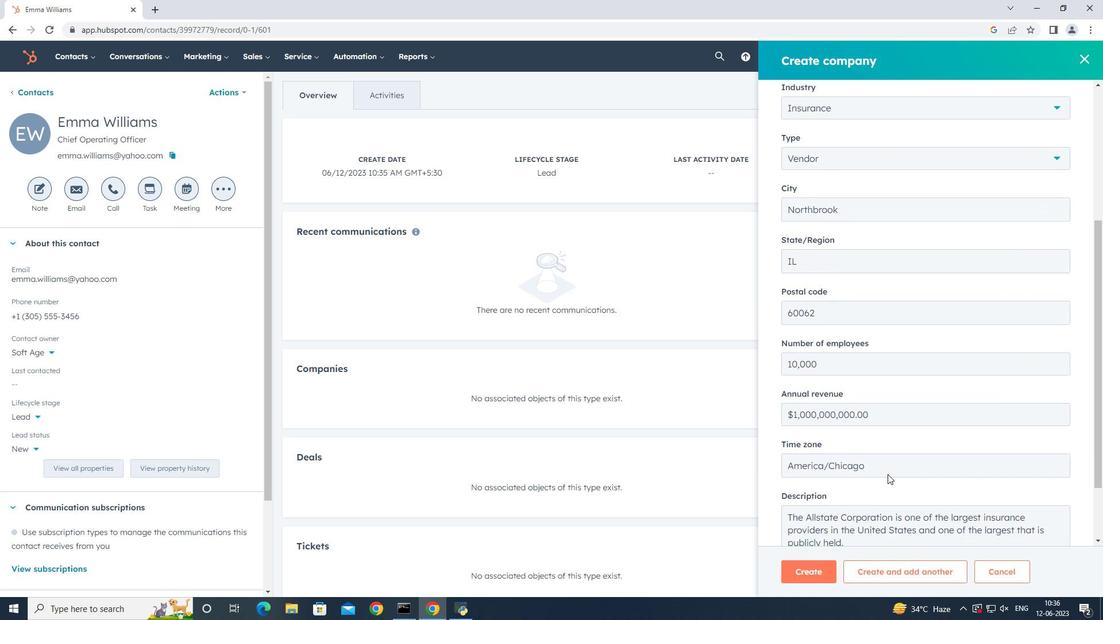 
Action: Mouse scrolled (887, 474) with delta (0, 0)
Screenshot: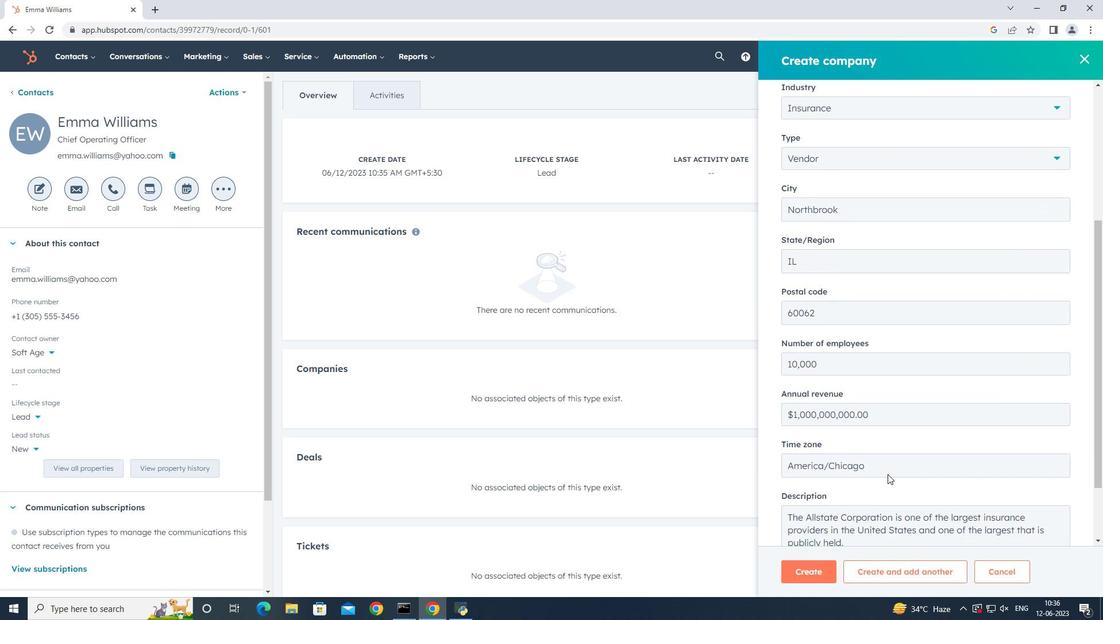 
Action: Mouse scrolled (887, 474) with delta (0, 0)
Screenshot: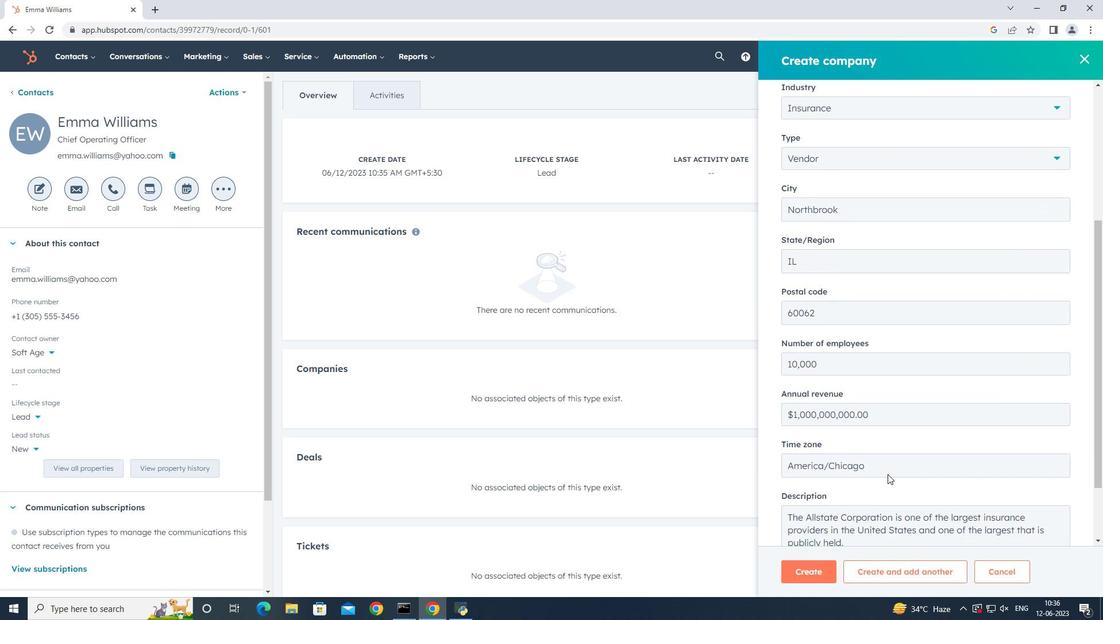 
Action: Mouse moved to (804, 578)
Screenshot: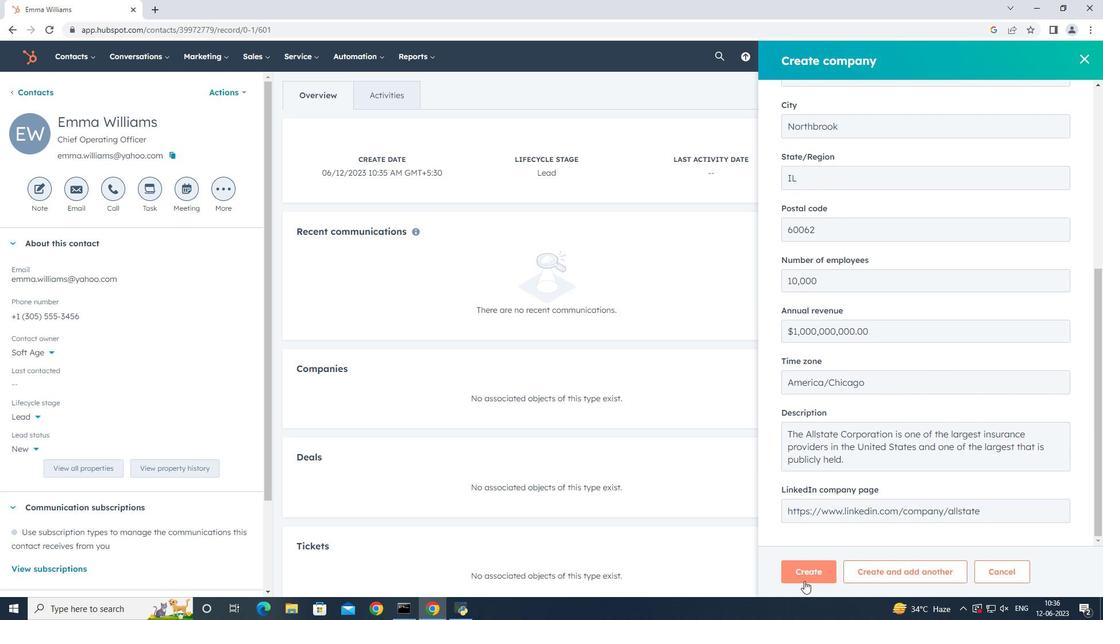 
Action: Mouse pressed left at (804, 578)
Screenshot: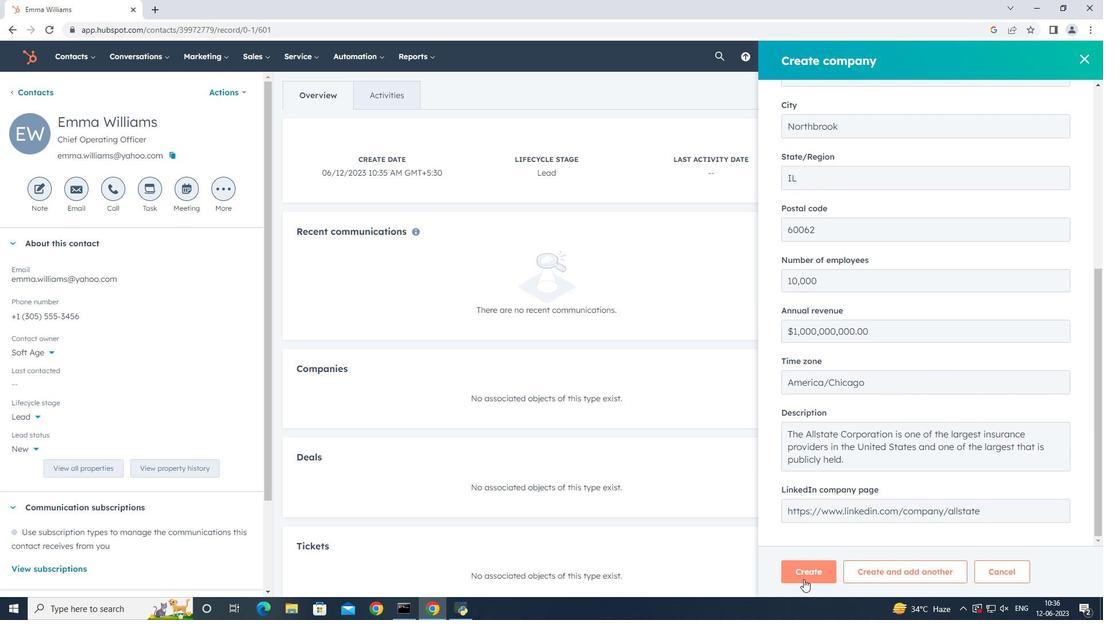 
Action: Mouse moved to (629, 387)
Screenshot: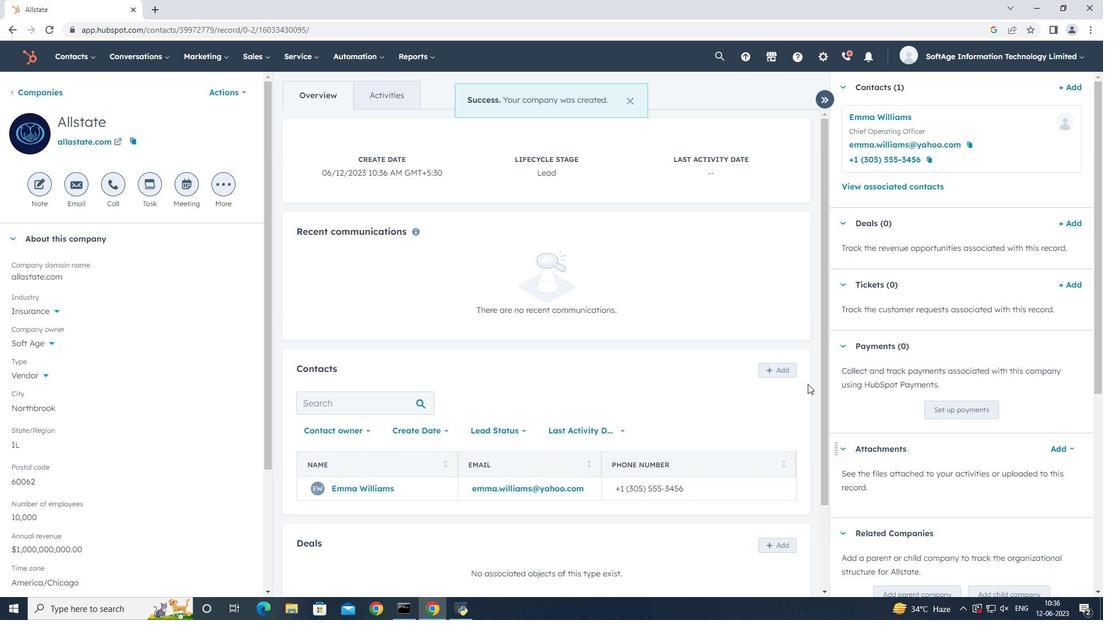 
